 Task: Check health for your organization.
Action: Mouse moved to (726, 71)
Screenshot: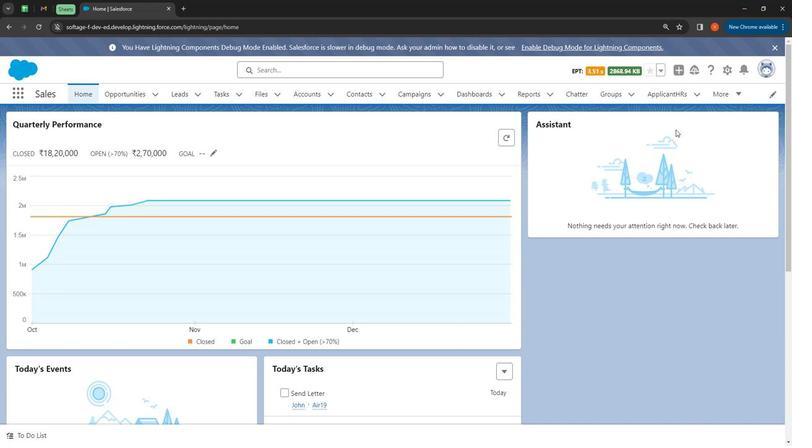 
Action: Mouse pressed left at (726, 71)
Screenshot: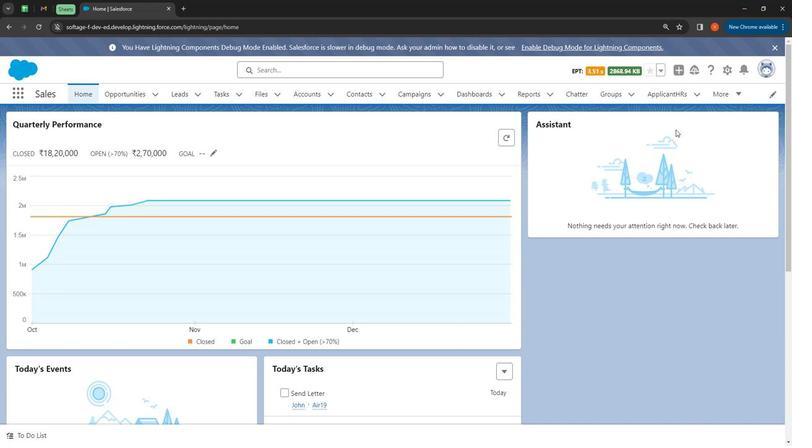
Action: Mouse moved to (690, 105)
Screenshot: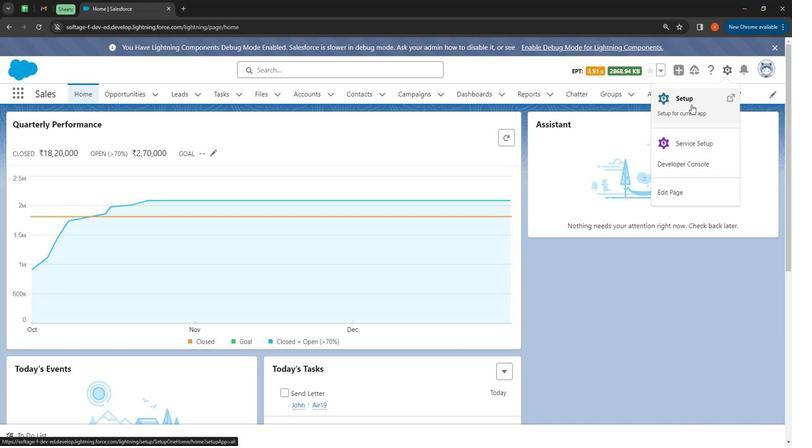 
Action: Mouse pressed left at (690, 105)
Screenshot: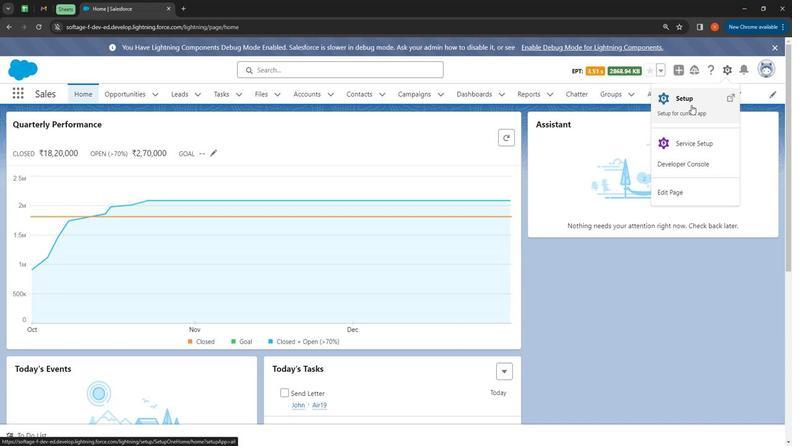 
Action: Mouse moved to (32, 123)
Screenshot: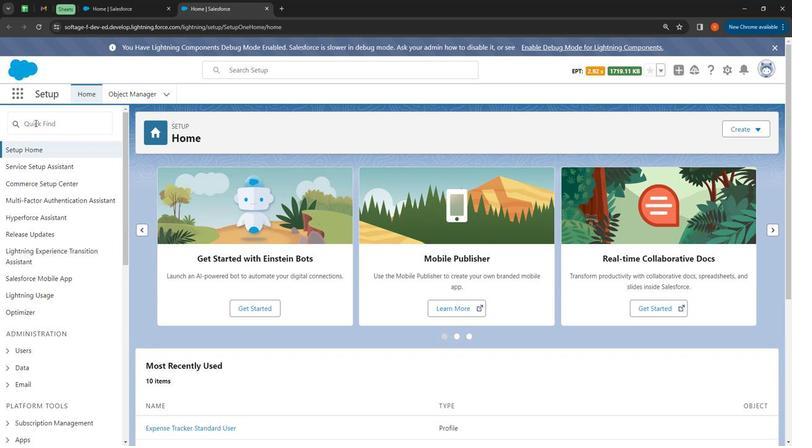 
Action: Mouse pressed left at (32, 123)
Screenshot: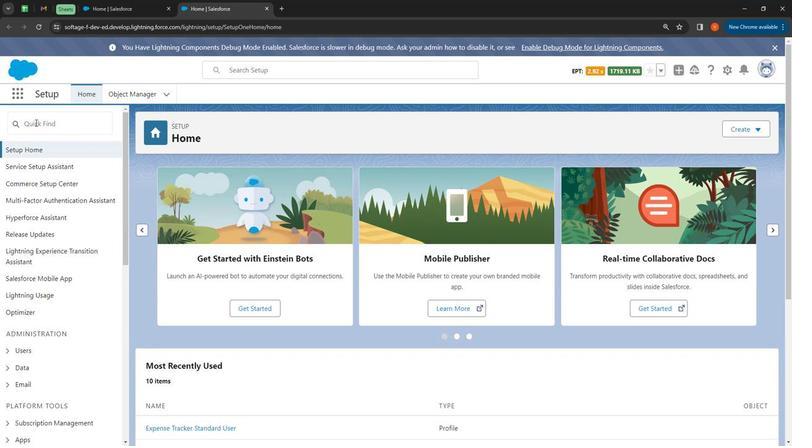 
Action: Mouse moved to (35, 117)
Screenshot: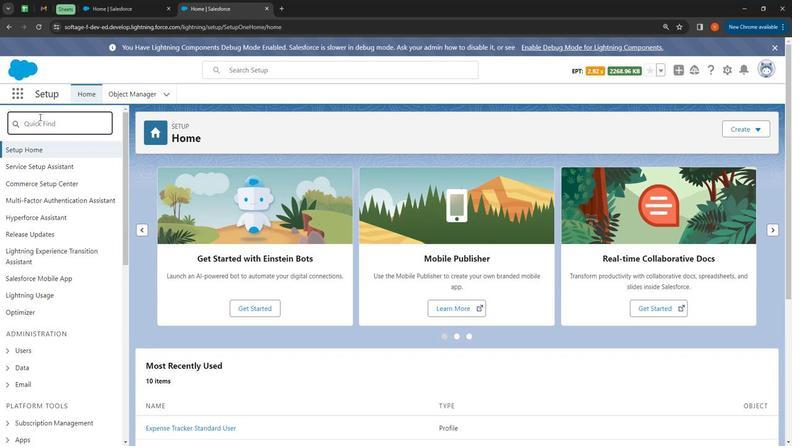 
Action: Key pressed health
Screenshot: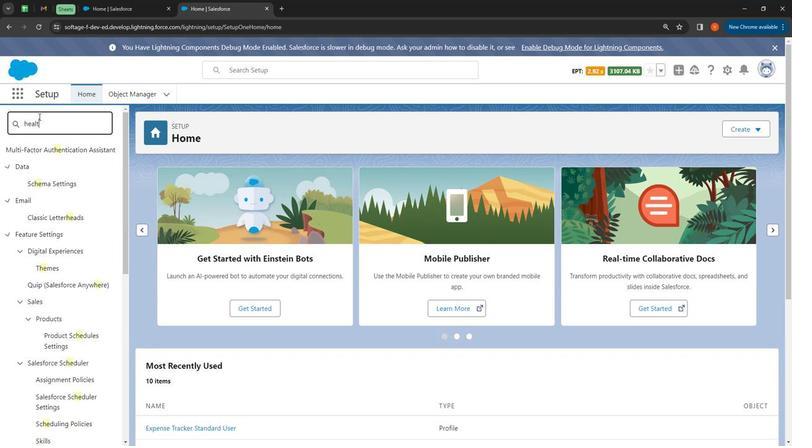 
Action: Mouse moved to (35, 169)
Screenshot: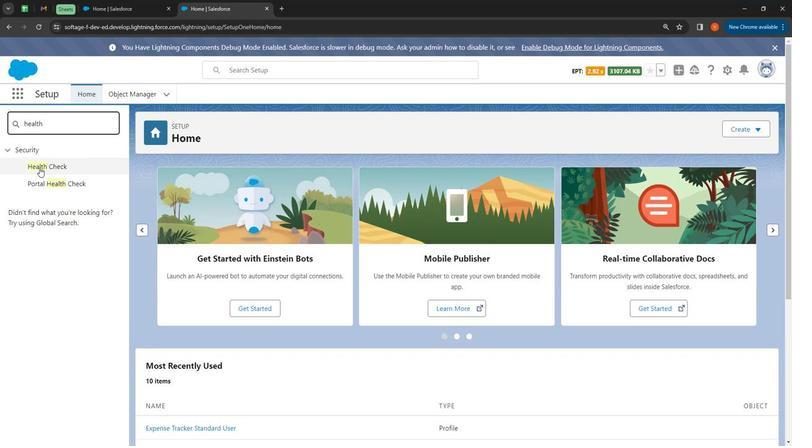 
Action: Mouse pressed left at (35, 169)
Screenshot: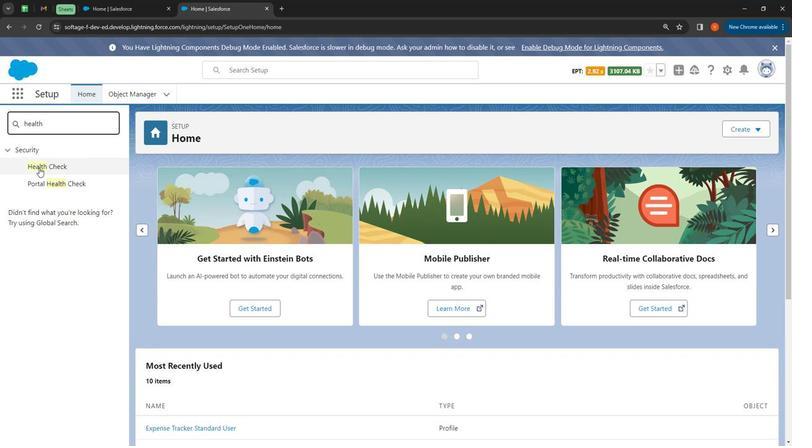 
Action: Mouse moved to (602, 323)
Screenshot: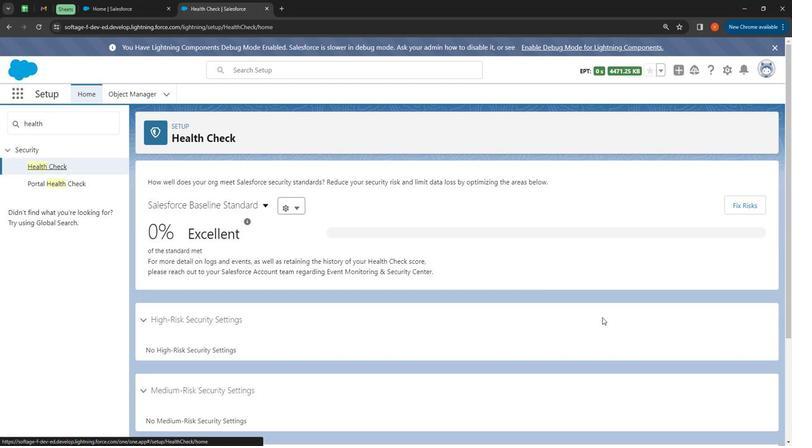 
Action: Mouse scrolled (602, 322) with delta (0, 0)
Screenshot: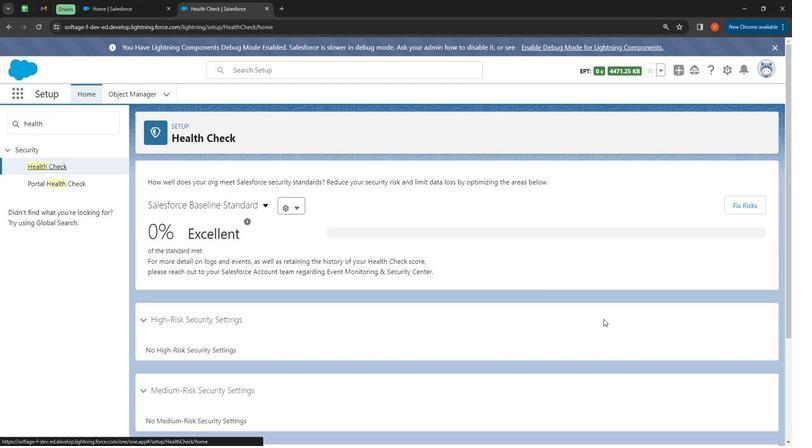 
Action: Mouse moved to (602, 325)
Screenshot: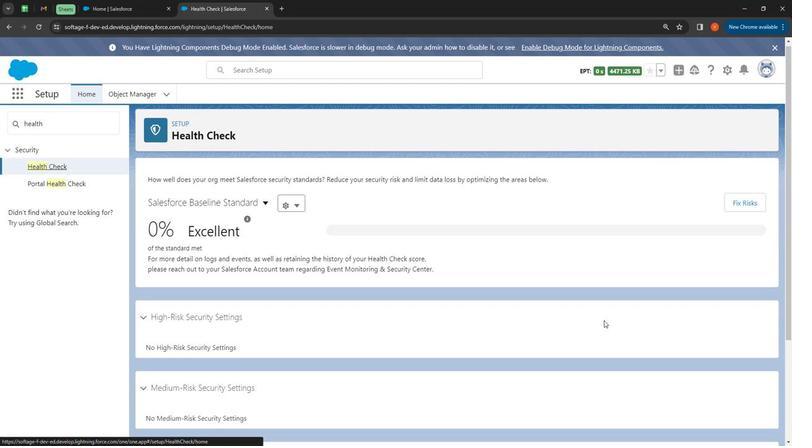 
Action: Mouse scrolled (602, 324) with delta (0, 0)
Screenshot: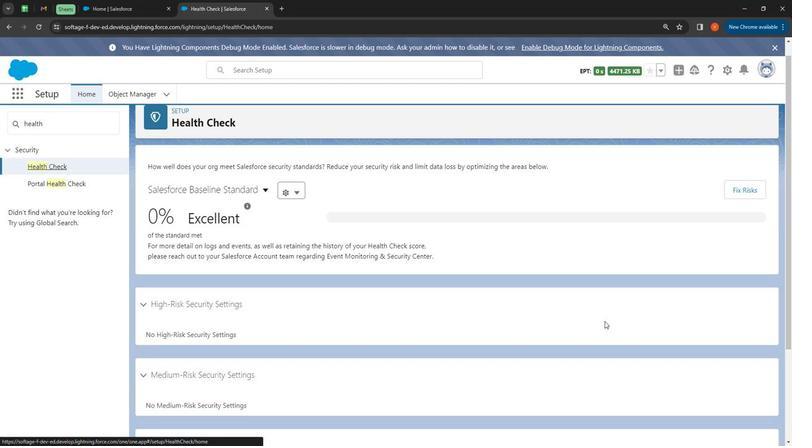 
Action: Mouse moved to (315, 136)
Screenshot: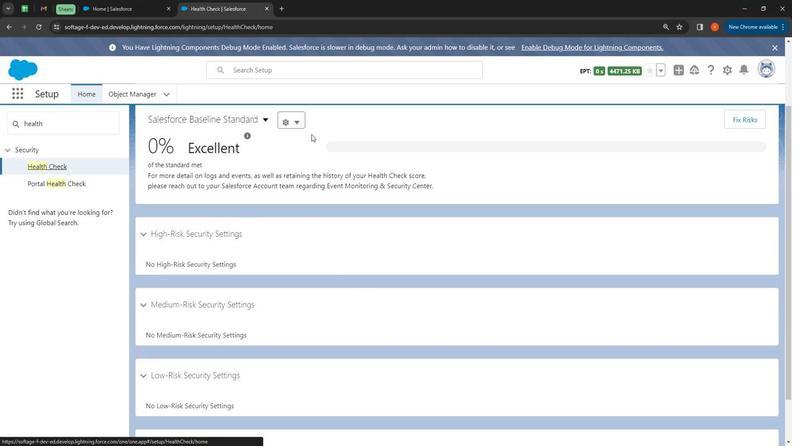 
Action: Mouse scrolled (315, 136) with delta (0, 0)
Screenshot: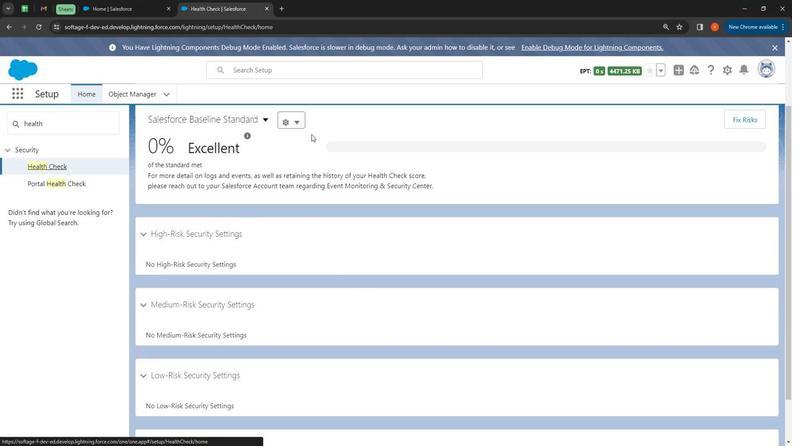 
Action: Mouse moved to (328, 143)
Screenshot: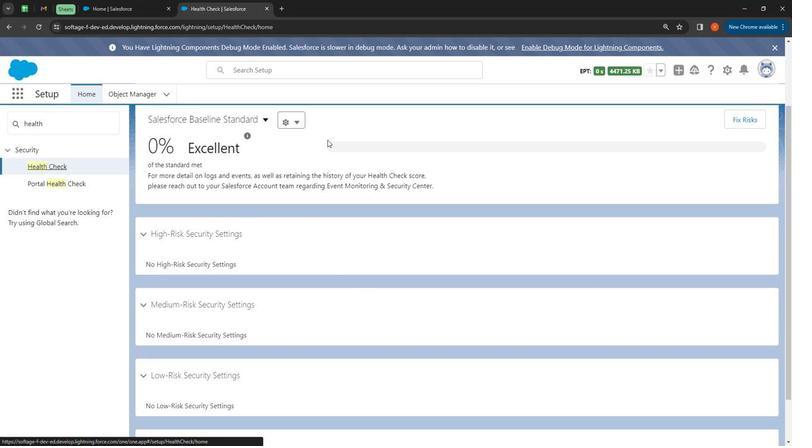 
Action: Mouse scrolled (328, 143) with delta (0, 0)
Screenshot: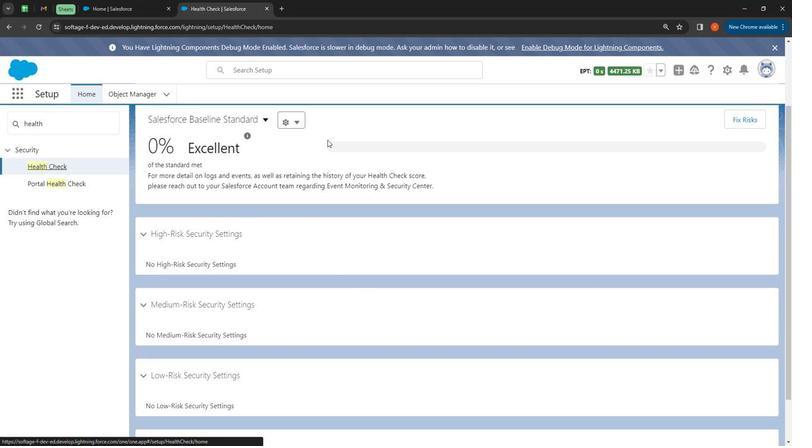 
Action: Mouse moved to (678, 291)
Screenshot: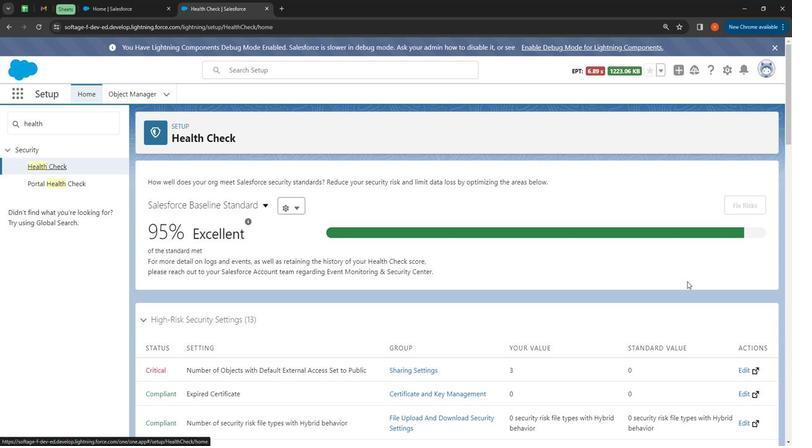 
Action: Mouse scrolled (678, 291) with delta (0, 0)
Screenshot: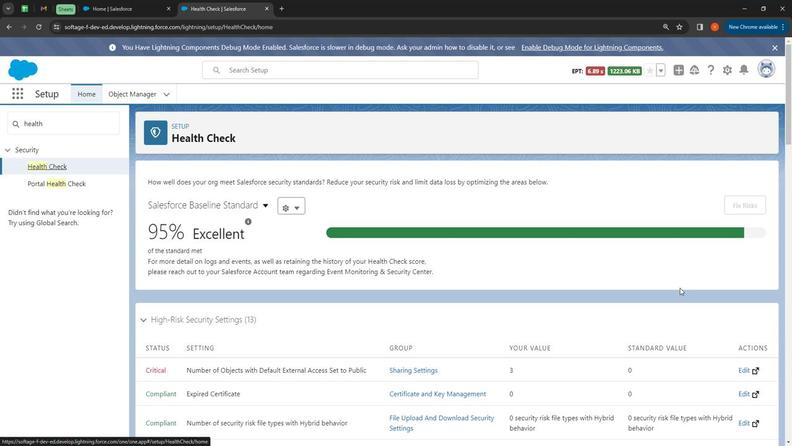 
Action: Mouse scrolled (678, 290) with delta (0, 0)
Screenshot: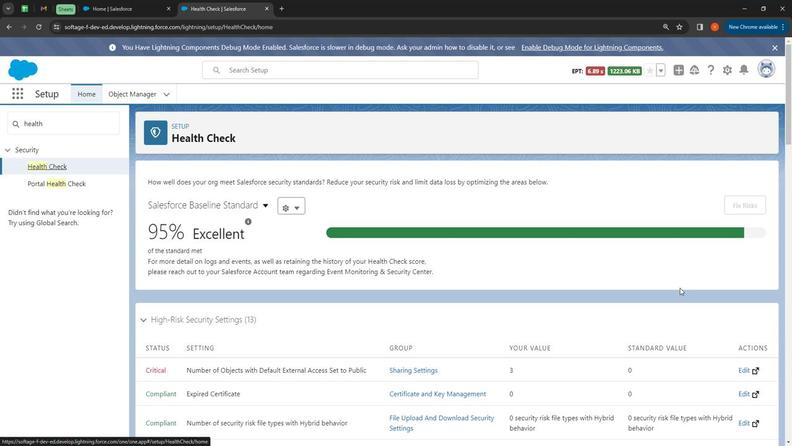 
Action: Mouse scrolled (678, 290) with delta (0, 0)
Screenshot: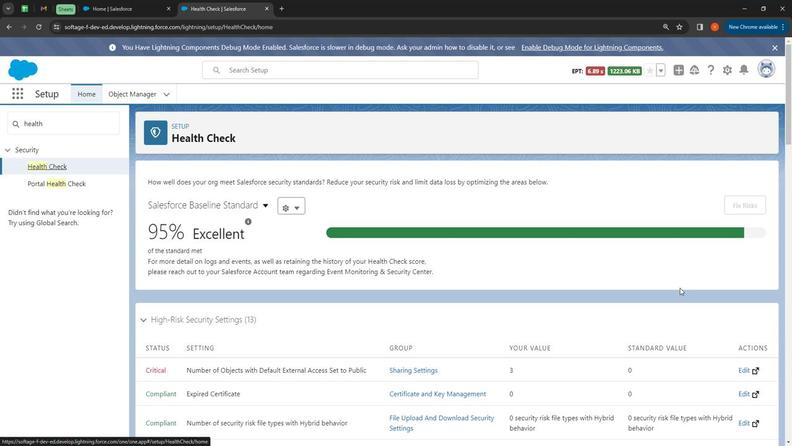 
Action: Mouse scrolled (678, 290) with delta (0, 0)
Screenshot: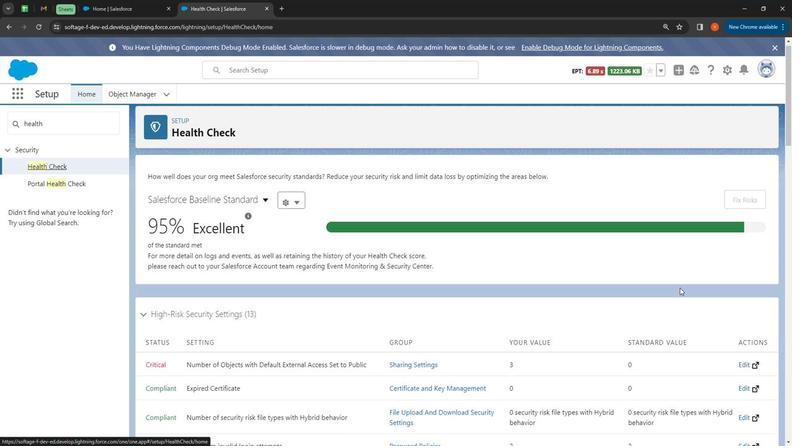 
Action: Mouse moved to (676, 280)
Screenshot: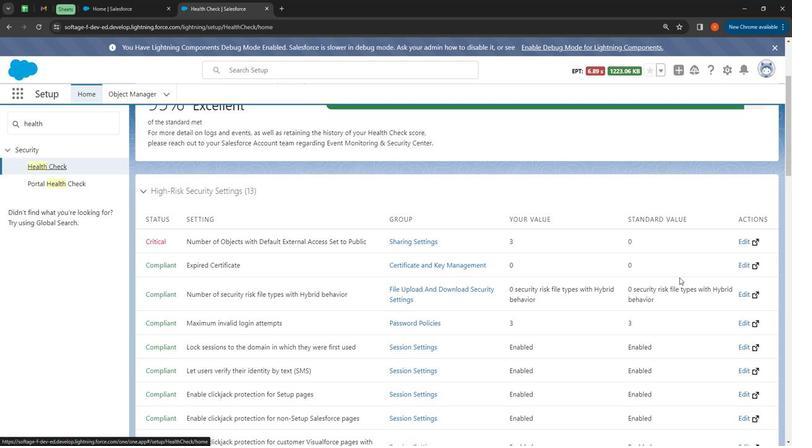 
Action: Mouse scrolled (676, 280) with delta (0, 0)
Screenshot: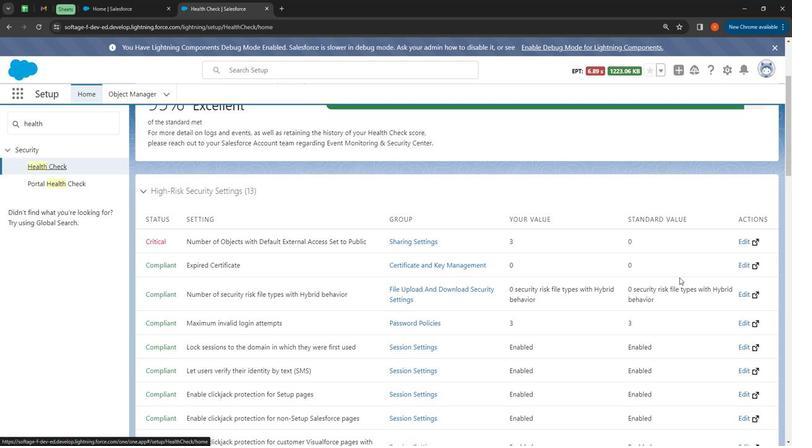 
Action: Mouse moved to (675, 281)
Screenshot: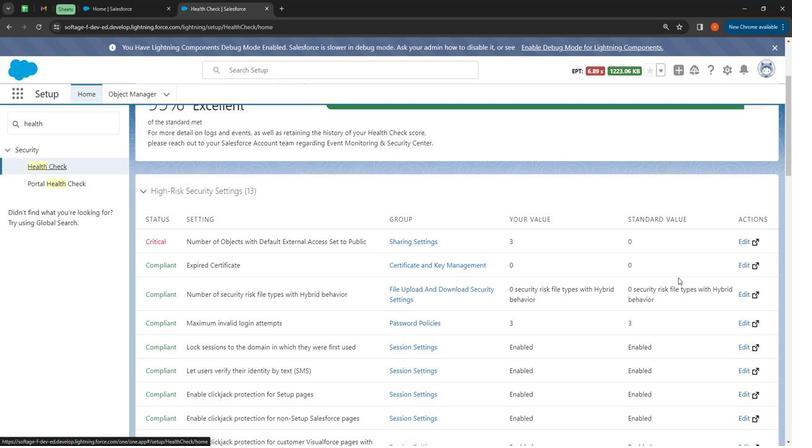 
Action: Mouse scrolled (675, 280) with delta (0, 0)
Screenshot: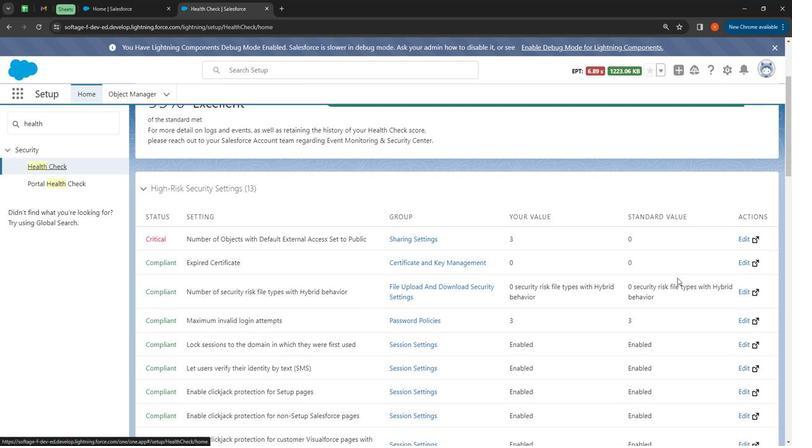 
Action: Mouse scrolled (675, 280) with delta (0, 0)
Screenshot: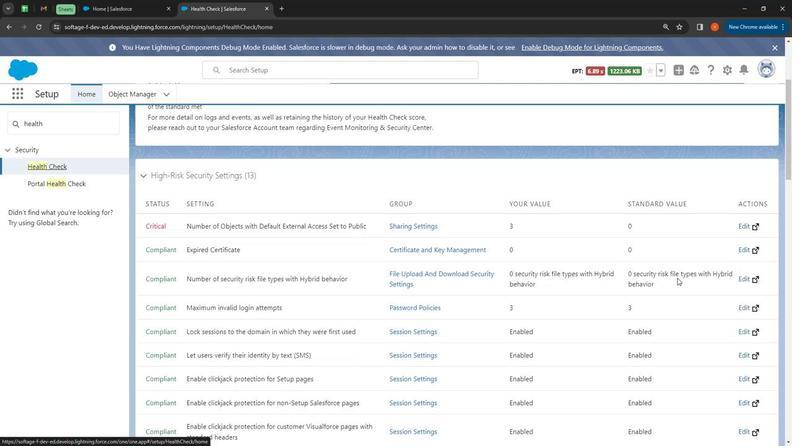 
Action: Mouse scrolled (675, 280) with delta (0, 0)
Screenshot: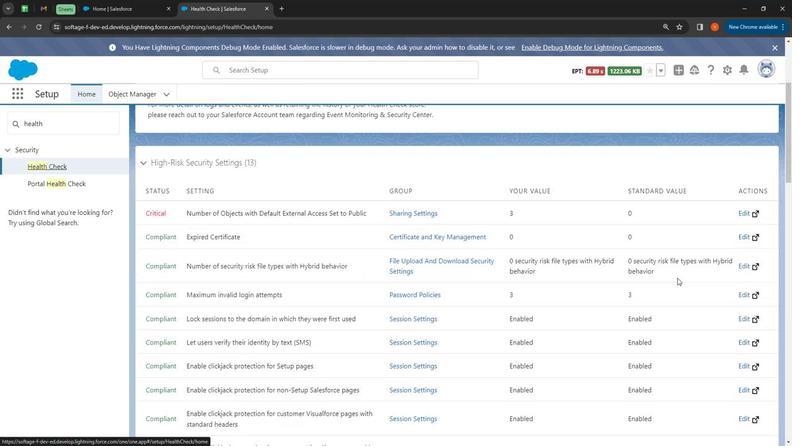 
Action: Mouse scrolled (675, 280) with delta (0, 0)
Screenshot: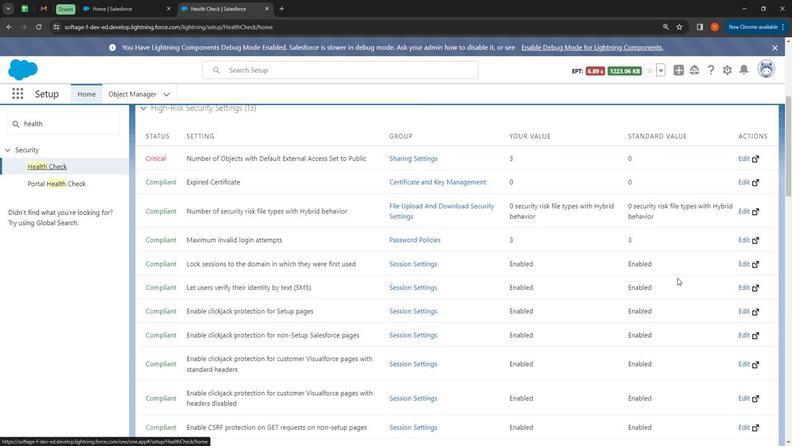 
Action: Mouse scrolled (675, 280) with delta (0, 0)
Screenshot: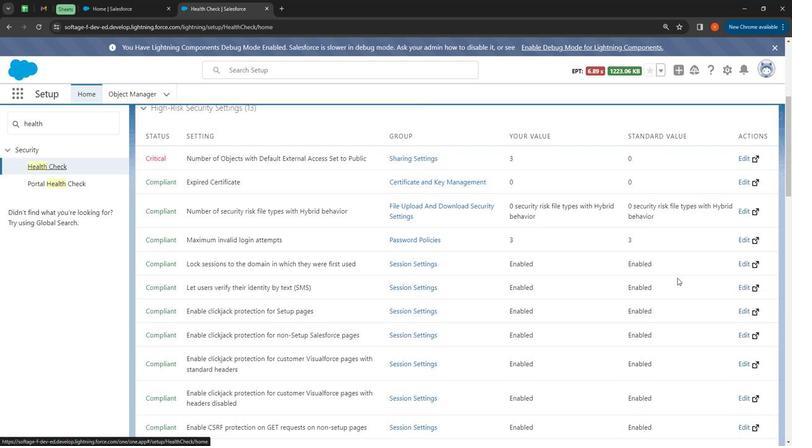 
Action: Mouse scrolled (675, 280) with delta (0, 0)
Screenshot: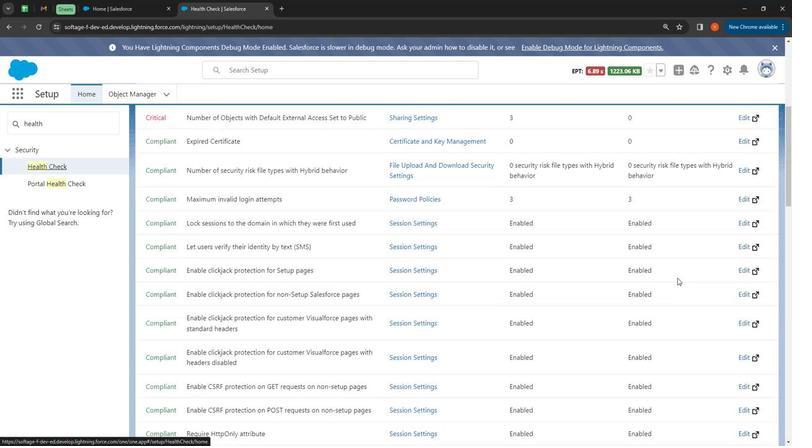 
Action: Mouse scrolled (675, 280) with delta (0, 0)
Screenshot: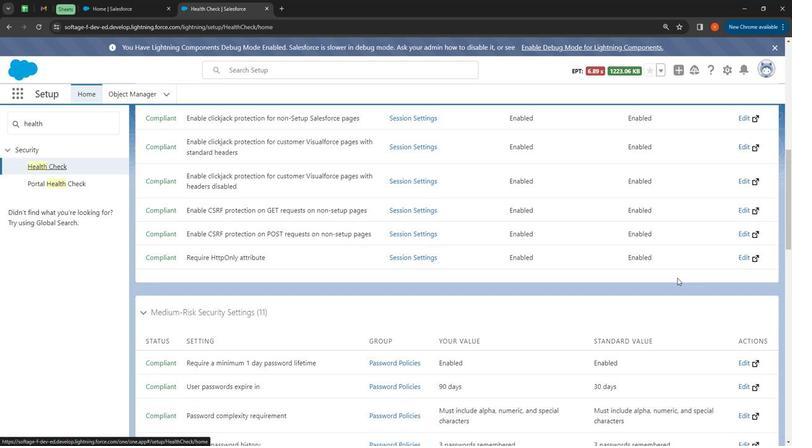 
Action: Mouse scrolled (675, 280) with delta (0, 0)
Screenshot: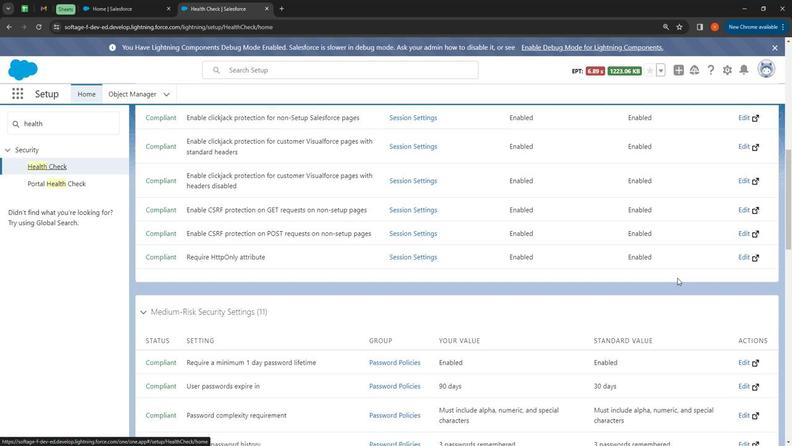 
Action: Mouse scrolled (675, 281) with delta (0, 0)
Screenshot: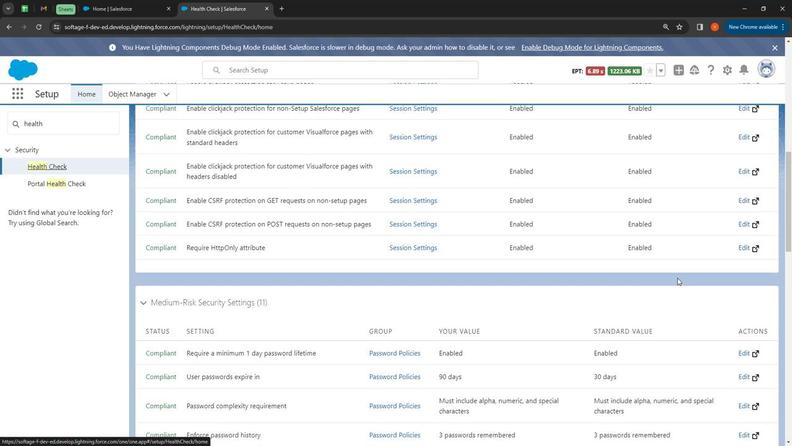 
Action: Mouse scrolled (675, 280) with delta (0, 0)
Screenshot: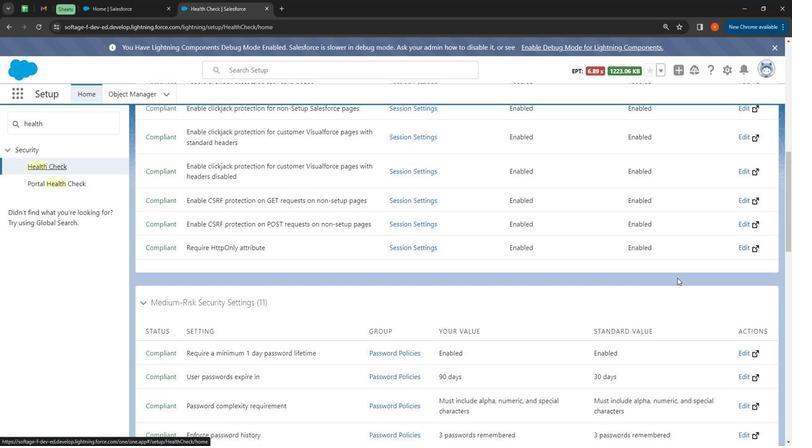 
Action: Mouse scrolled (675, 280) with delta (0, 0)
Screenshot: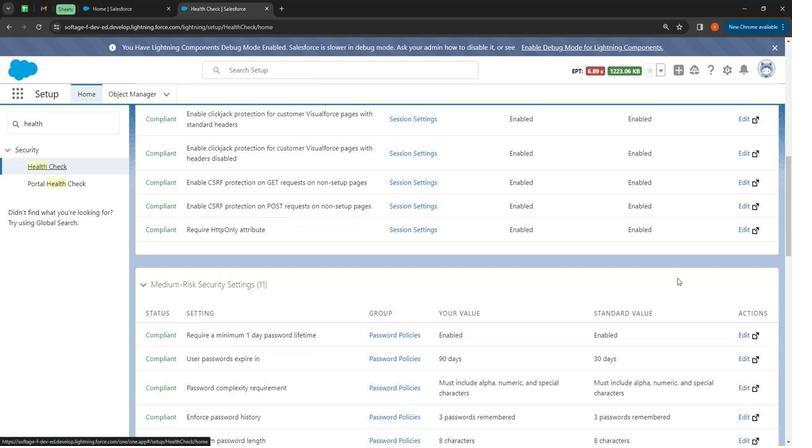
Action: Mouse moved to (672, 284)
Screenshot: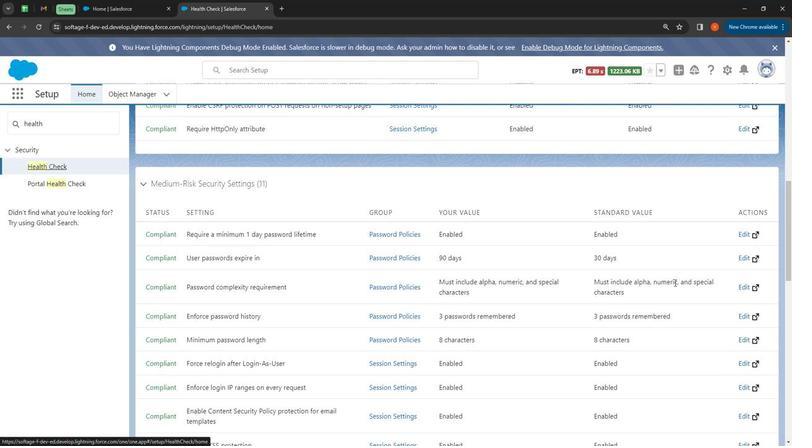 
Action: Mouse scrolled (672, 285) with delta (0, 0)
Screenshot: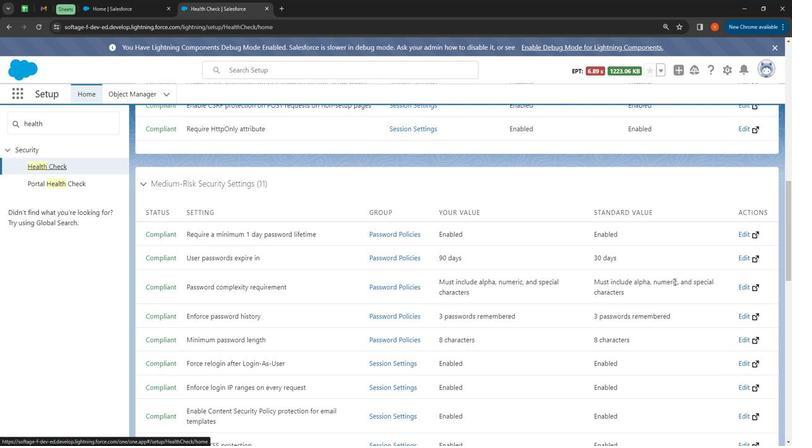 
Action: Mouse scrolled (672, 284) with delta (0, 0)
Screenshot: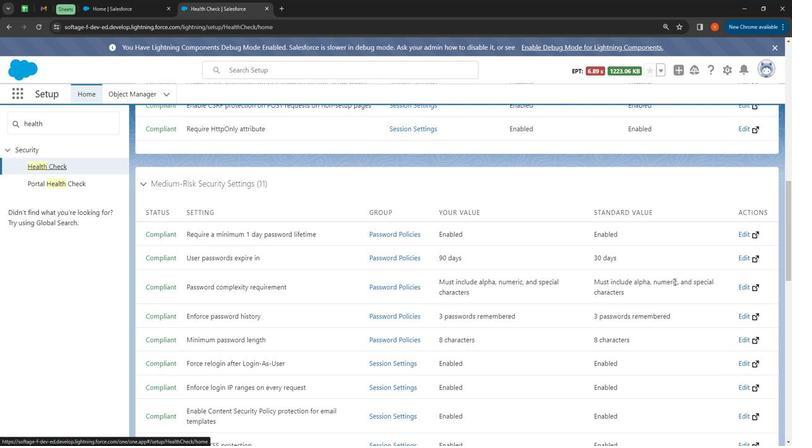 
Action: Mouse scrolled (672, 284) with delta (0, 0)
Screenshot: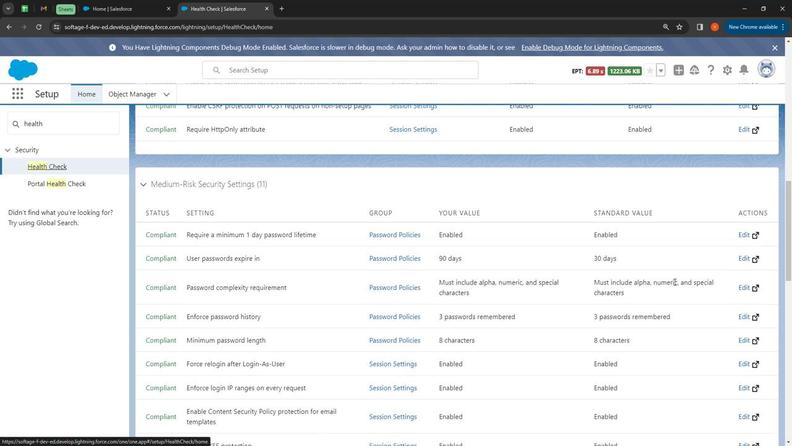 
Action: Mouse moved to (672, 284)
Screenshot: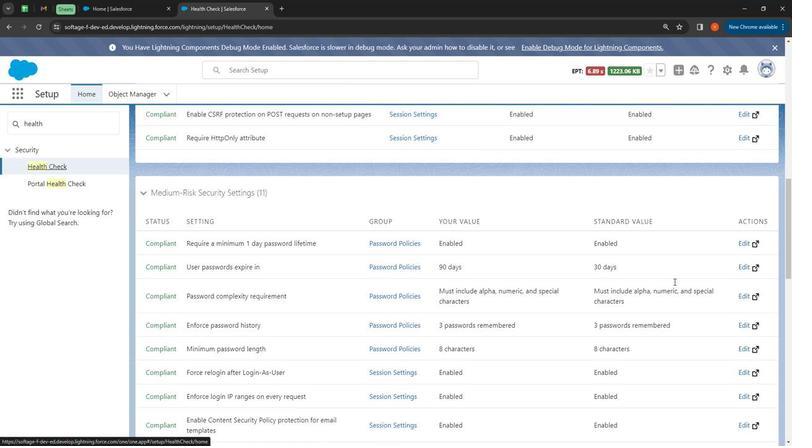 
Action: Mouse scrolled (672, 284) with delta (0, 0)
Screenshot: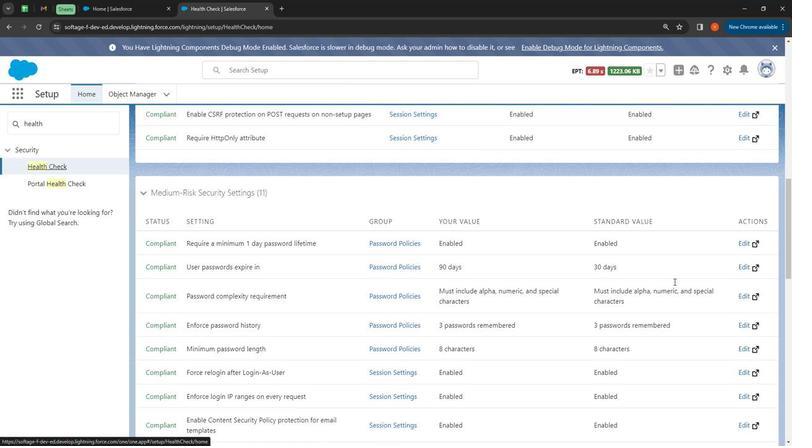 
Action: Mouse scrolled (672, 284) with delta (0, 0)
Screenshot: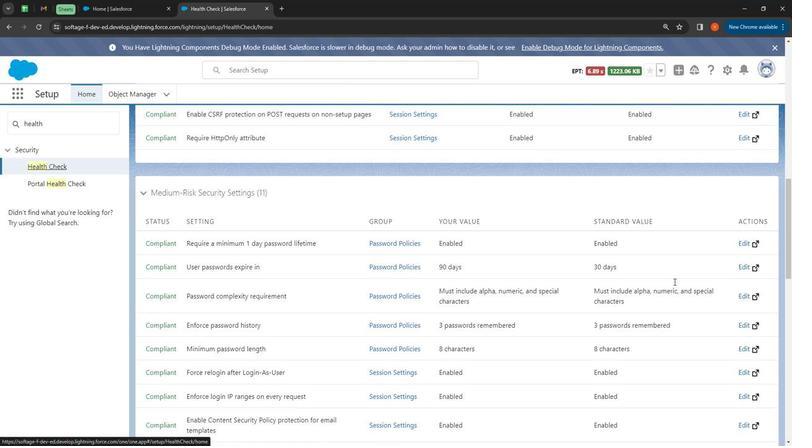 
Action: Mouse scrolled (672, 284) with delta (0, 0)
Screenshot: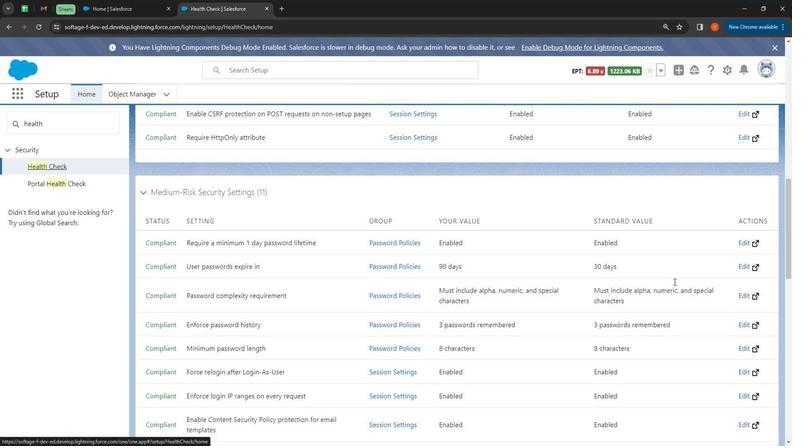 
Action: Mouse moved to (669, 284)
Screenshot: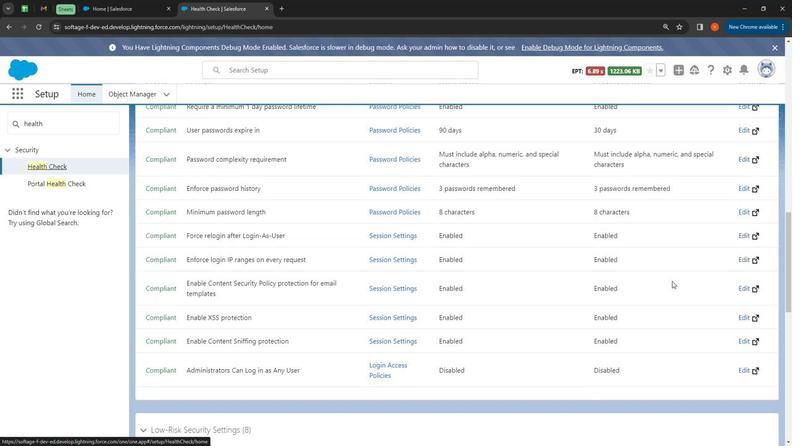
Action: Mouse scrolled (669, 283) with delta (0, 0)
Screenshot: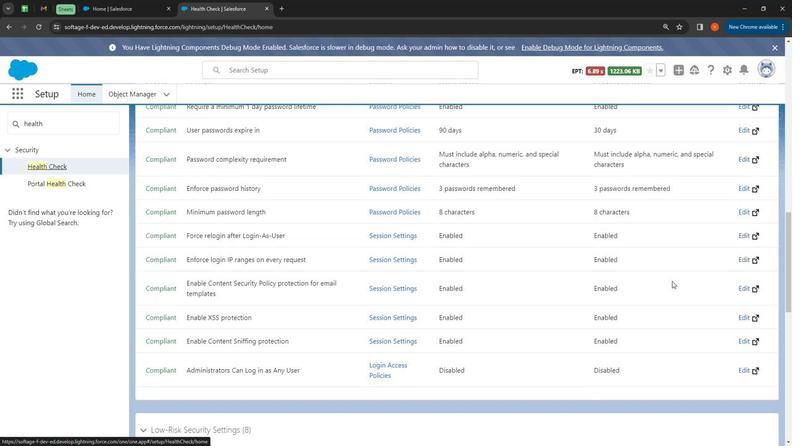 
Action: Mouse moved to (662, 278)
Screenshot: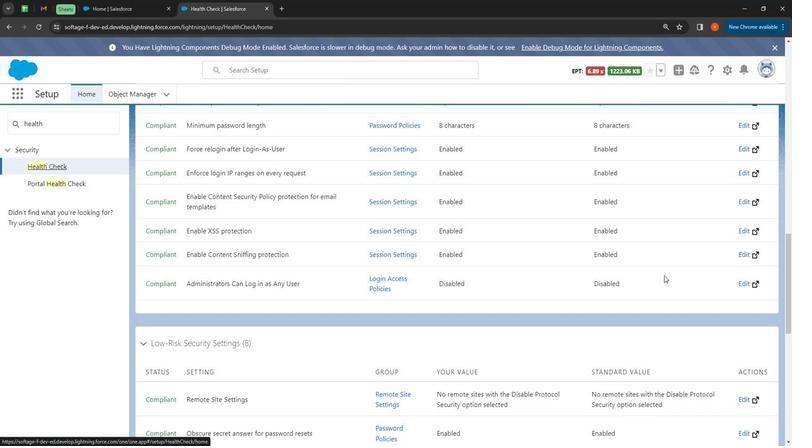 
Action: Mouse scrolled (662, 278) with delta (0, 0)
Screenshot: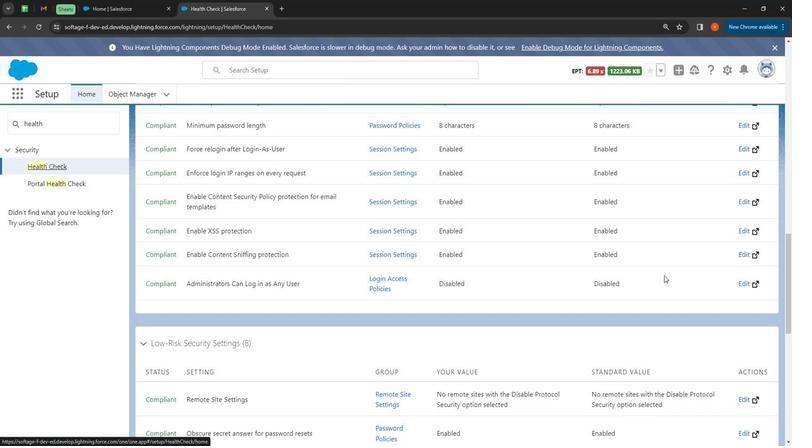 
Action: Mouse moved to (662, 280)
Screenshot: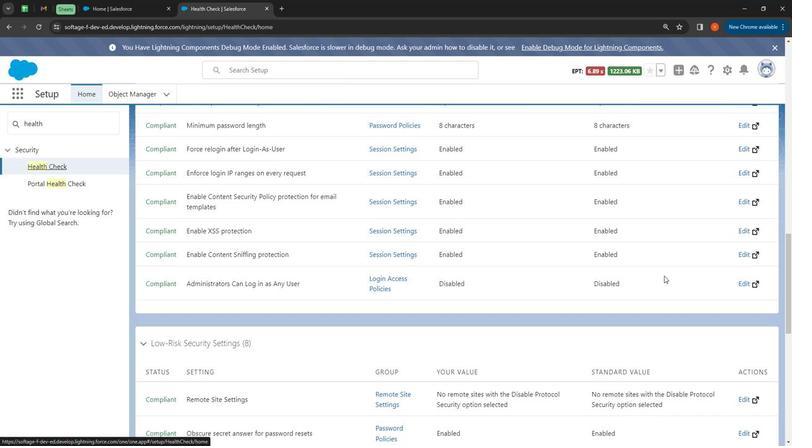 
Action: Mouse scrolled (662, 280) with delta (0, 0)
Screenshot: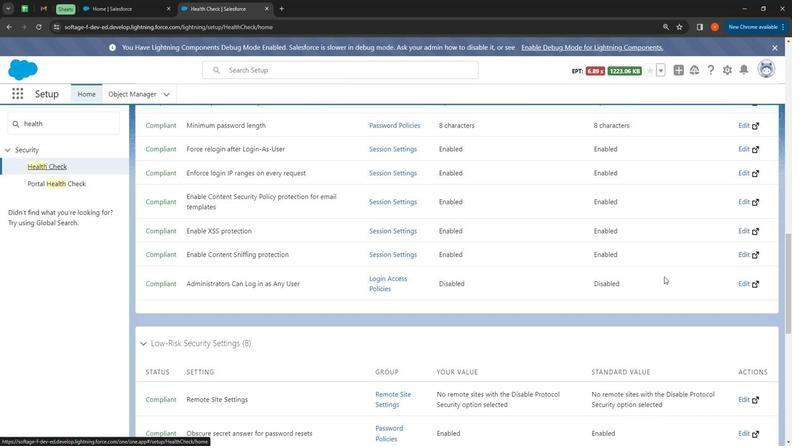 
Action: Mouse moved to (662, 281)
Screenshot: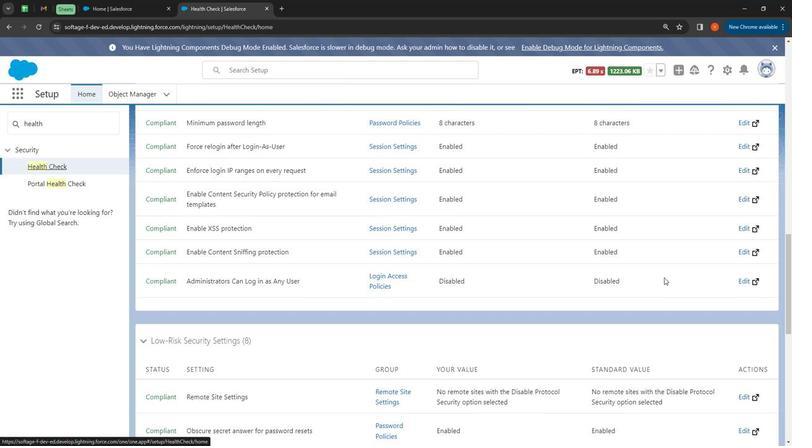 
Action: Mouse scrolled (662, 280) with delta (0, 0)
Screenshot: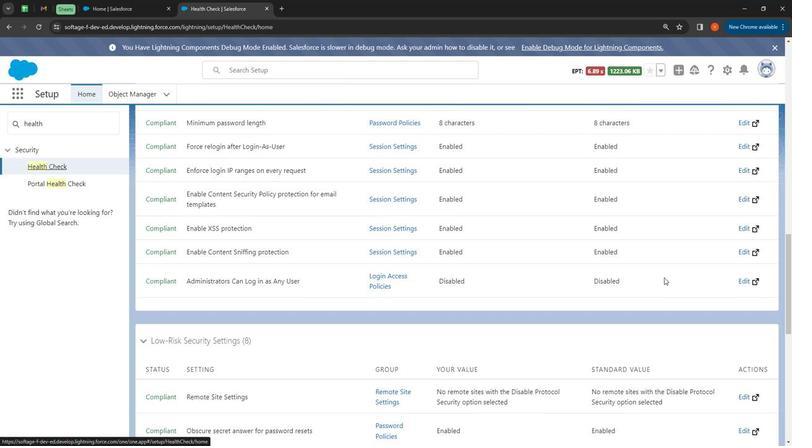 
Action: Mouse scrolled (662, 280) with delta (0, 0)
Screenshot: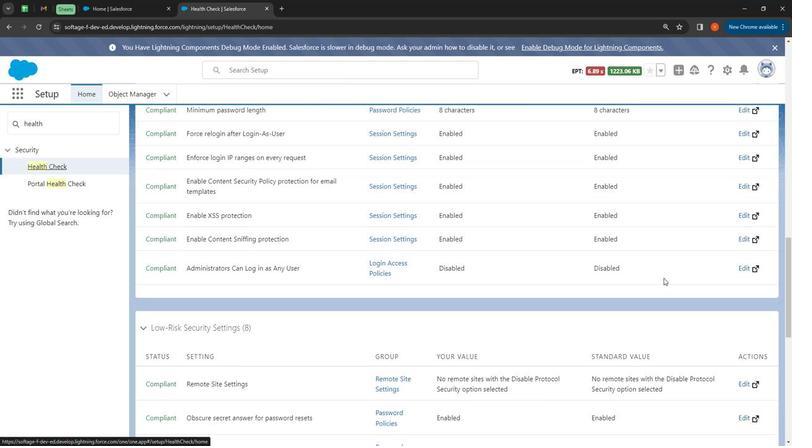 
Action: Mouse scrolled (662, 280) with delta (0, 0)
Screenshot: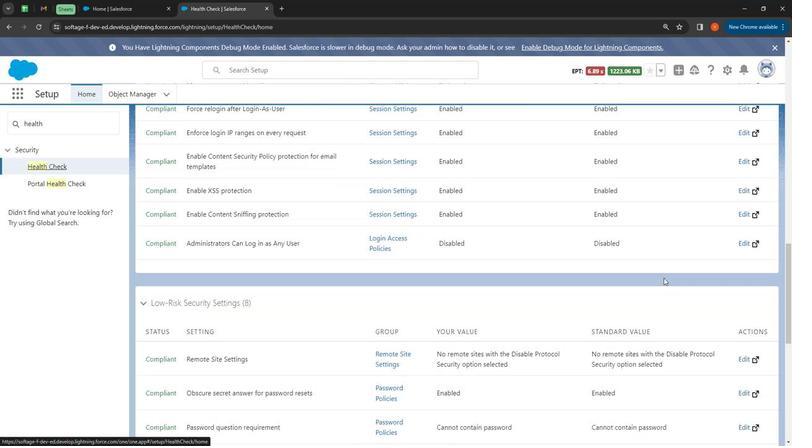 
Action: Mouse scrolled (662, 280) with delta (0, 0)
Screenshot: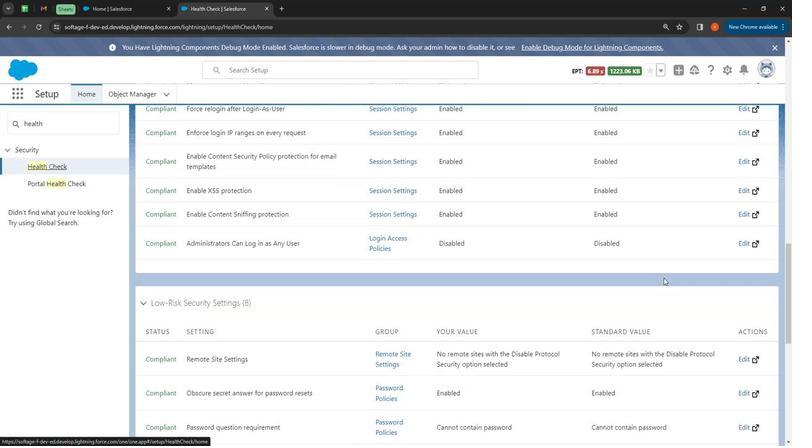 
Action: Mouse moved to (363, 354)
Screenshot: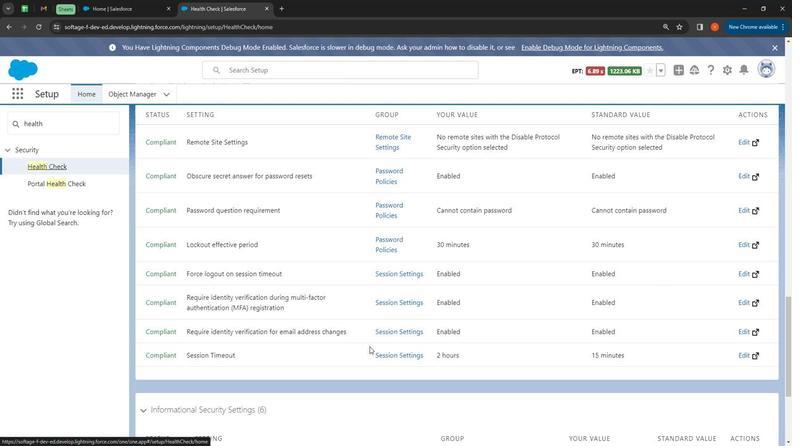 
Action: Mouse scrolled (363, 353) with delta (0, 0)
Screenshot: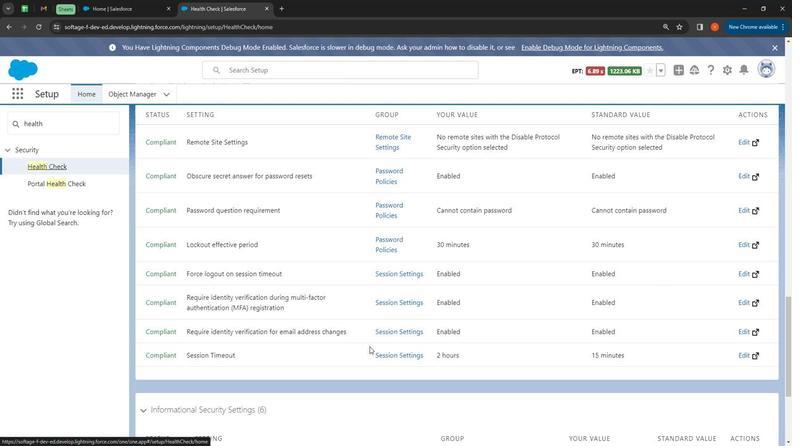 
Action: Mouse moved to (360, 356)
Screenshot: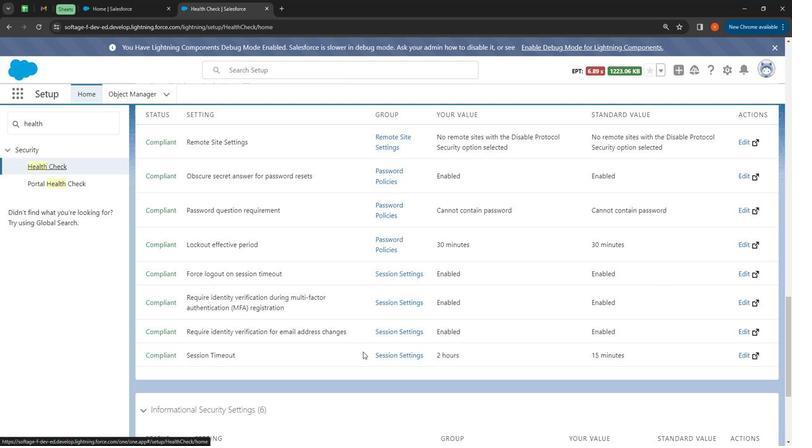 
Action: Mouse scrolled (360, 355) with delta (0, 0)
Screenshot: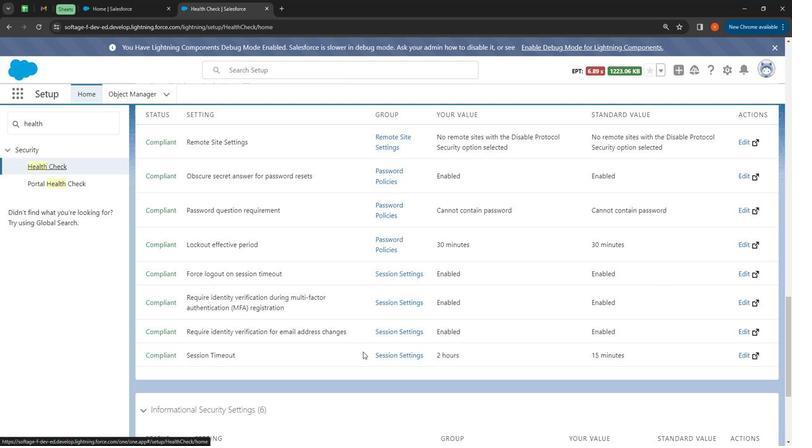 
Action: Mouse moved to (359, 356)
Screenshot: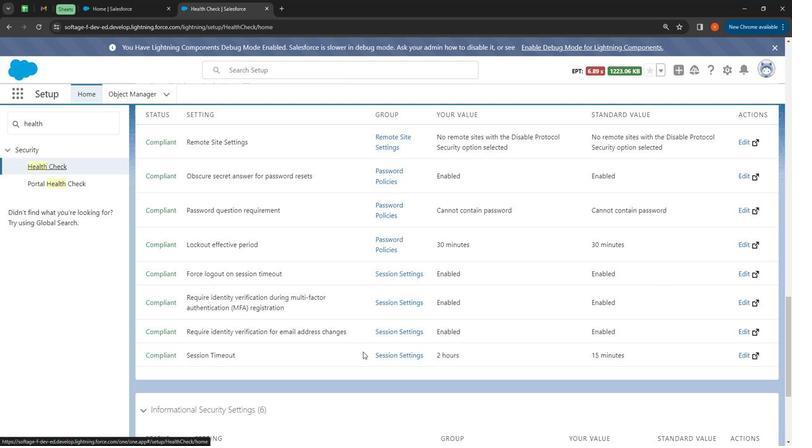 
Action: Mouse scrolled (359, 356) with delta (0, 0)
Screenshot: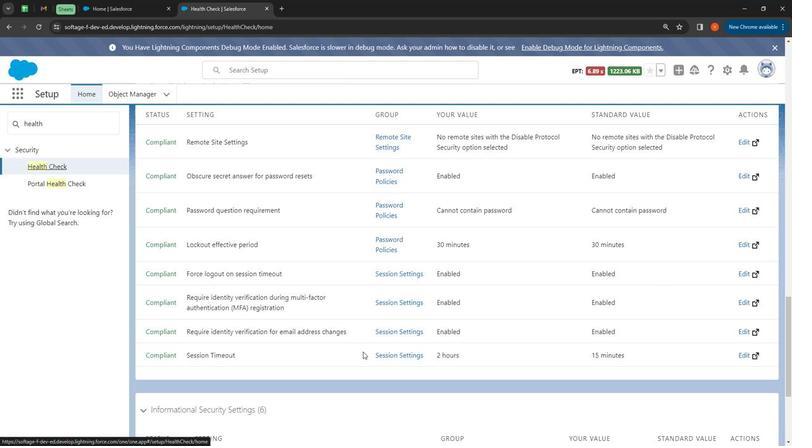 
Action: Mouse moved to (358, 358)
Screenshot: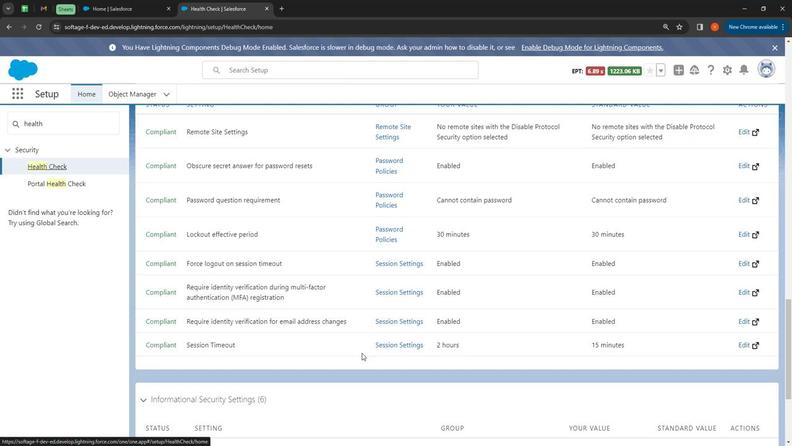 
Action: Mouse scrolled (358, 358) with delta (0, 0)
Screenshot: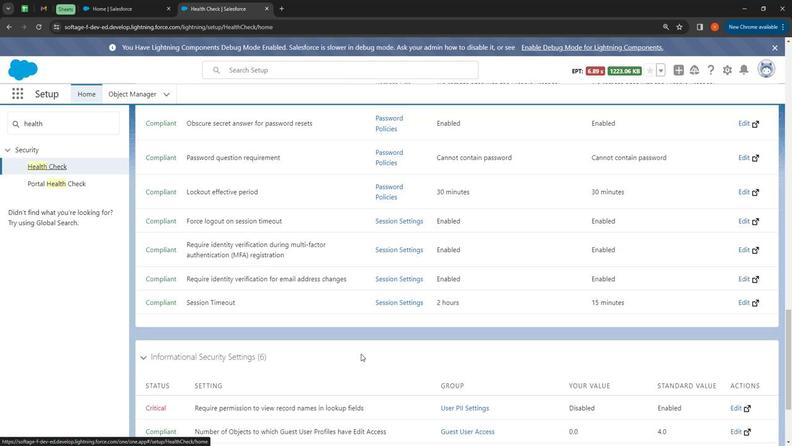 
Action: Mouse moved to (244, 375)
Screenshot: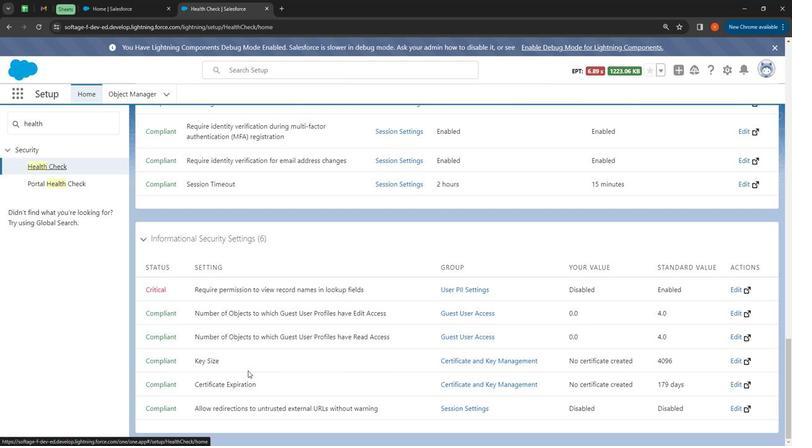 
Action: Mouse scrolled (244, 374) with delta (0, 0)
Screenshot: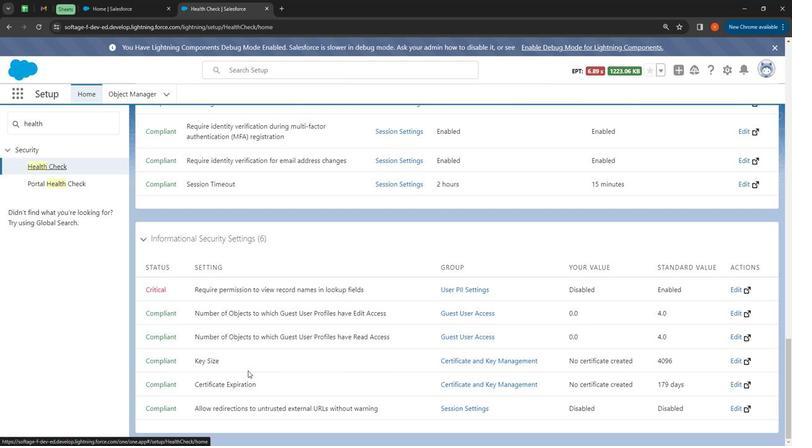 
Action: Mouse scrolled (244, 374) with delta (0, 0)
Screenshot: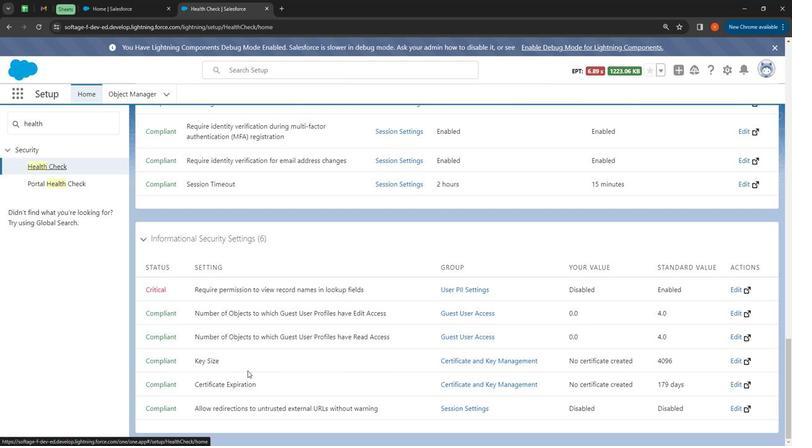 
Action: Mouse moved to (257, 376)
Screenshot: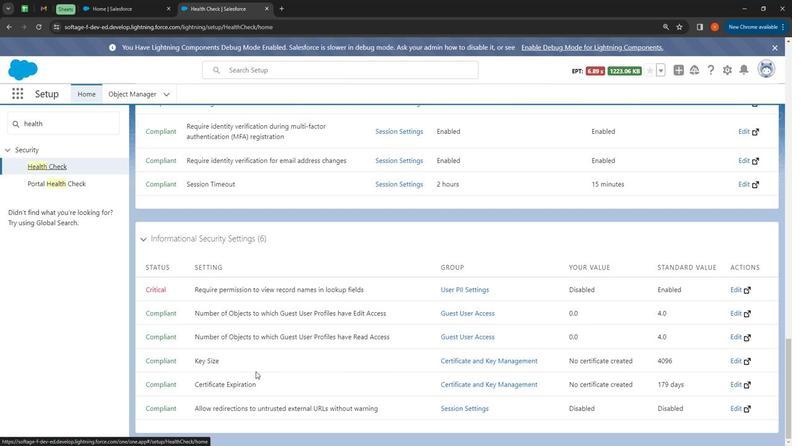 
Action: Mouse scrolled (257, 376) with delta (0, 0)
Screenshot: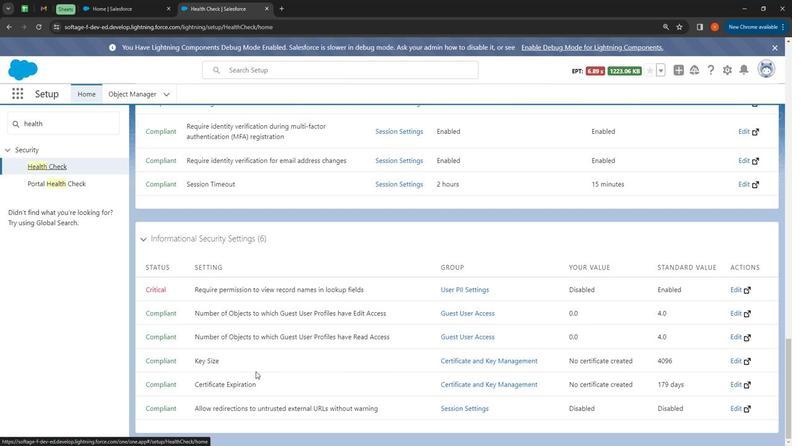 
Action: Mouse moved to (405, 371)
Screenshot: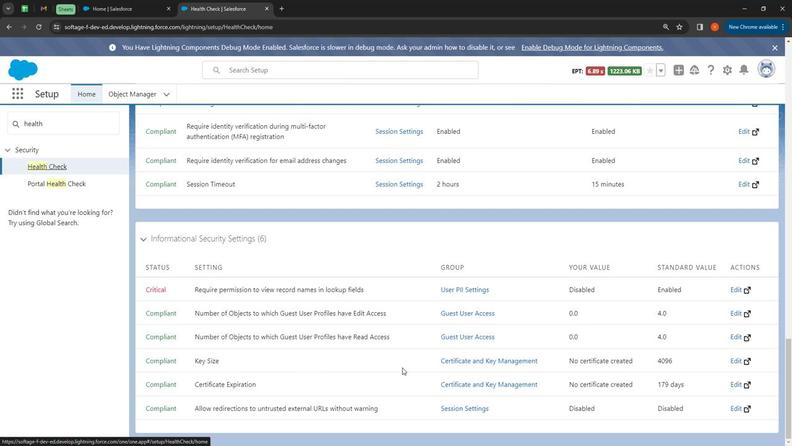
Action: Mouse scrolled (405, 370) with delta (0, 0)
Screenshot: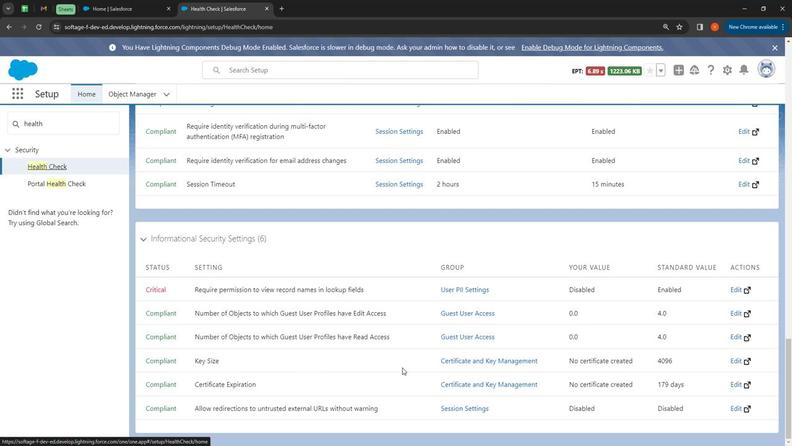 
Action: Mouse moved to (407, 370)
Screenshot: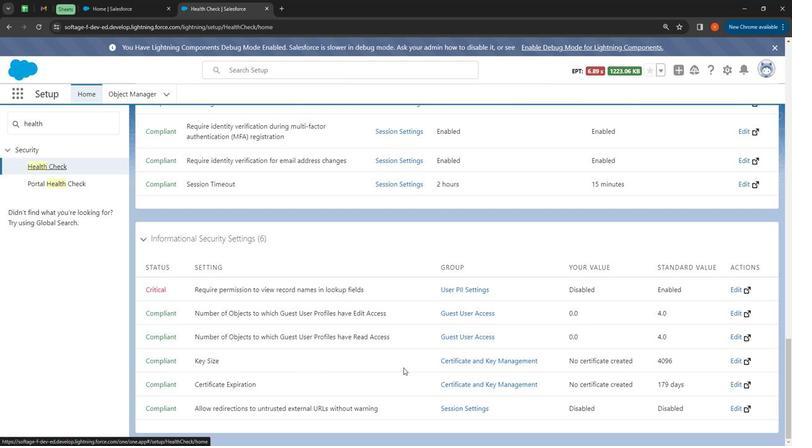 
Action: Mouse scrolled (407, 371) with delta (0, 0)
Screenshot: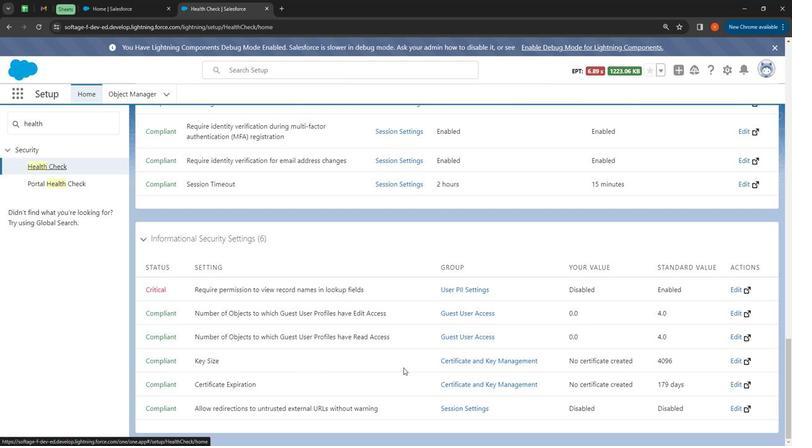 
Action: Mouse moved to (410, 369)
Screenshot: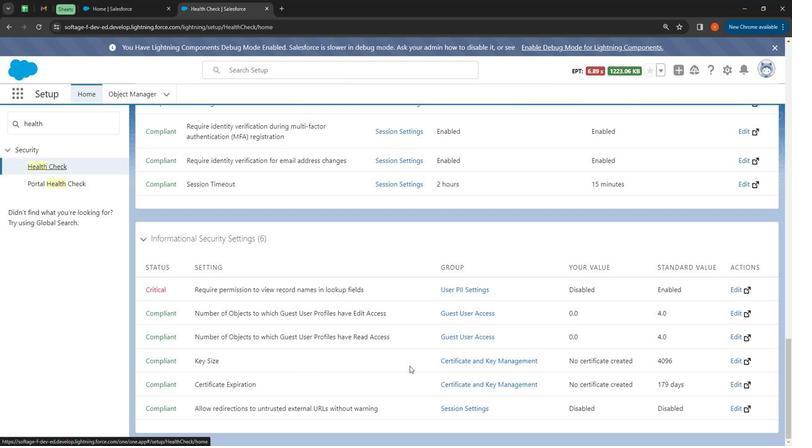 
Action: Mouse scrolled (410, 369) with delta (0, 0)
Screenshot: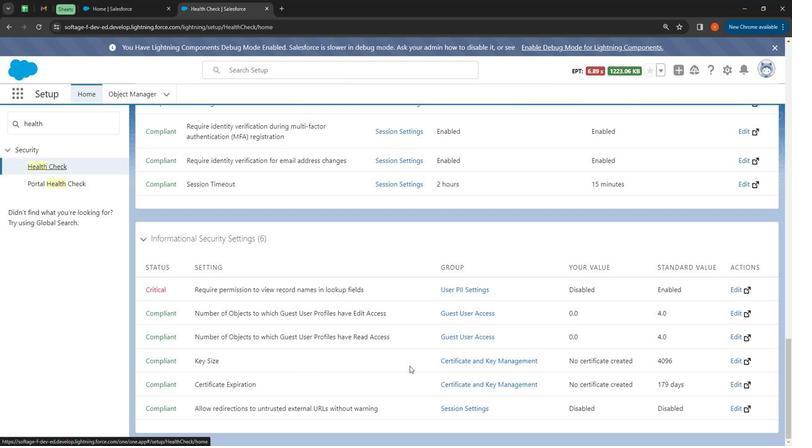 
Action: Mouse moved to (412, 367)
Screenshot: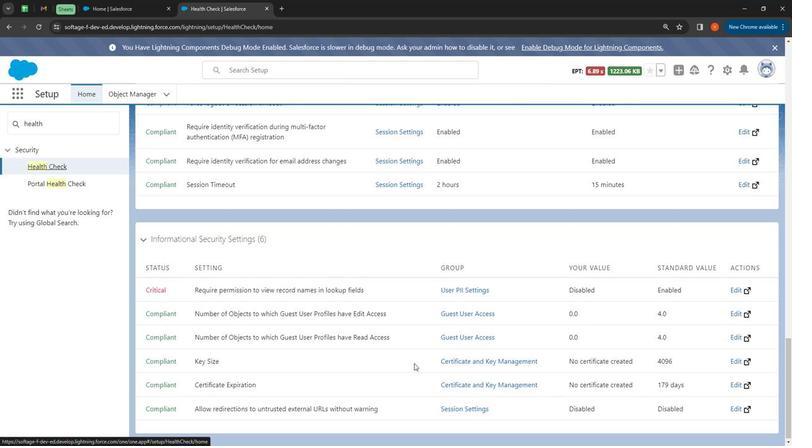 
Action: Mouse scrolled (412, 367) with delta (0, 0)
Screenshot: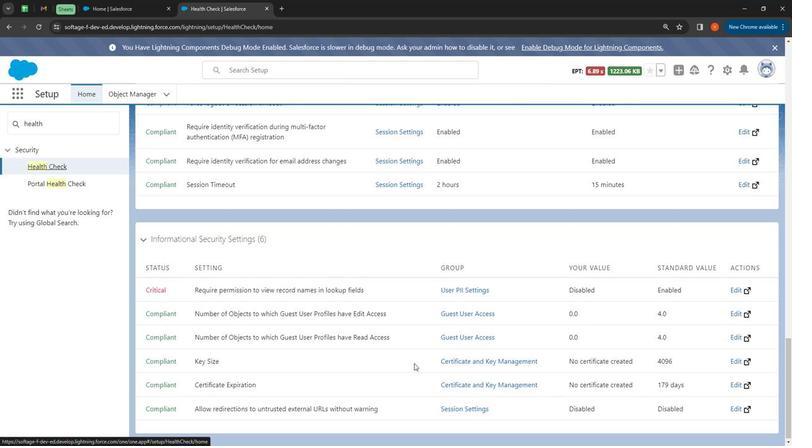 
Action: Mouse moved to (413, 366)
Screenshot: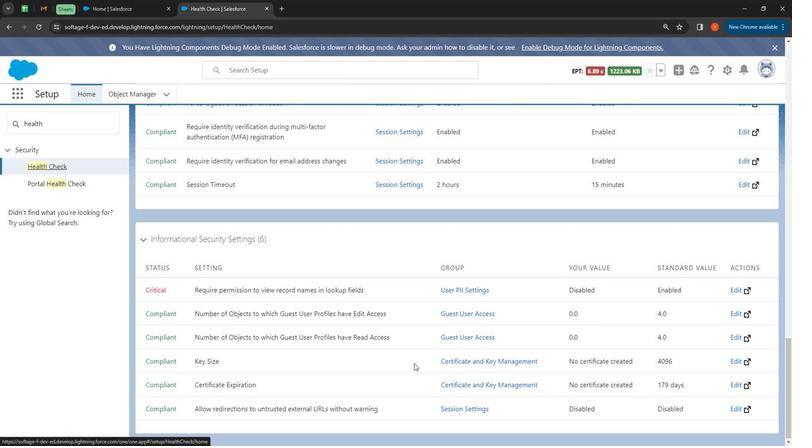 
Action: Mouse scrolled (413, 367) with delta (0, 0)
Screenshot: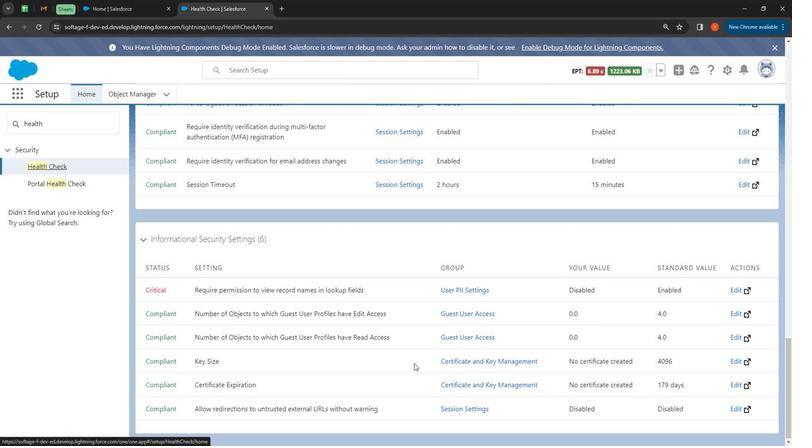 
Action: Mouse moved to (415, 366)
Screenshot: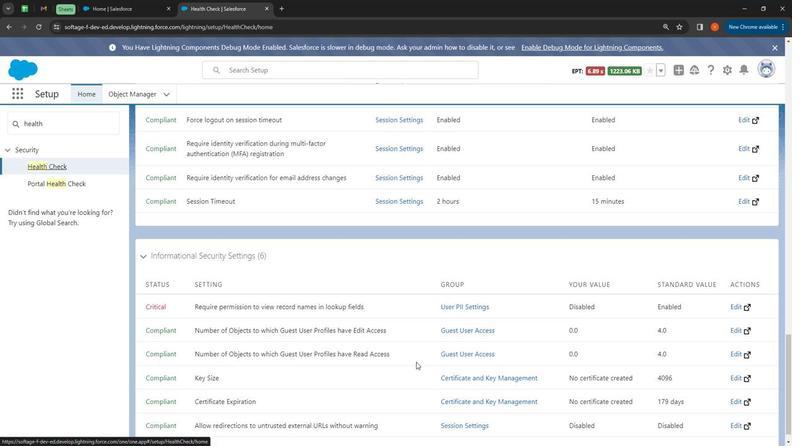 
Action: Mouse scrolled (415, 366) with delta (0, 0)
Screenshot: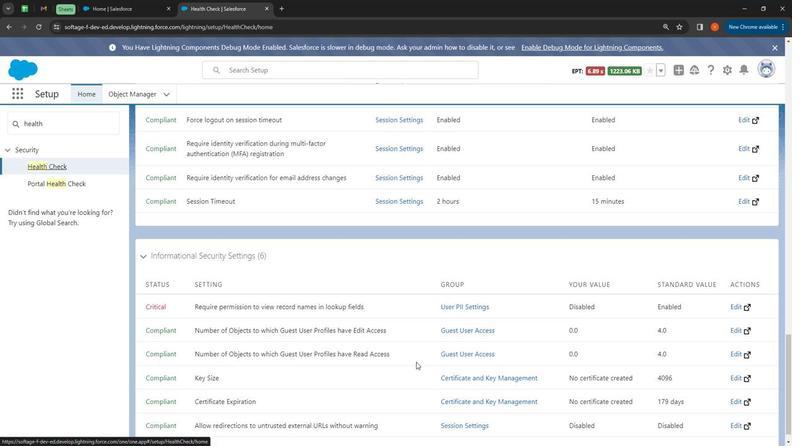 
Action: Mouse moved to (459, 363)
Screenshot: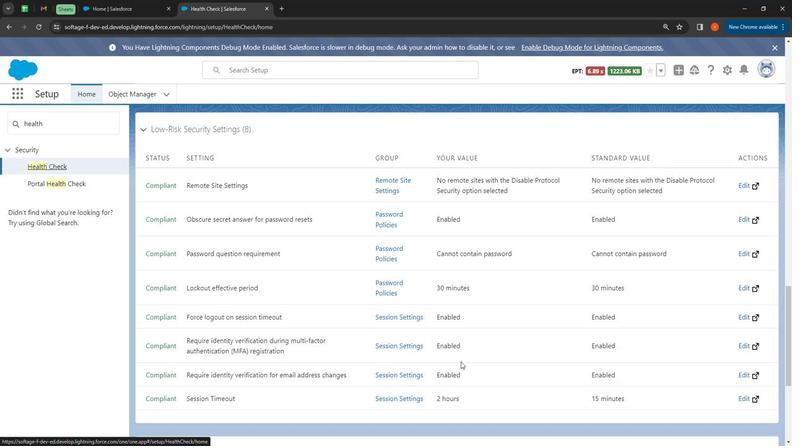 
Action: Mouse scrolled (459, 364) with delta (0, 0)
Screenshot: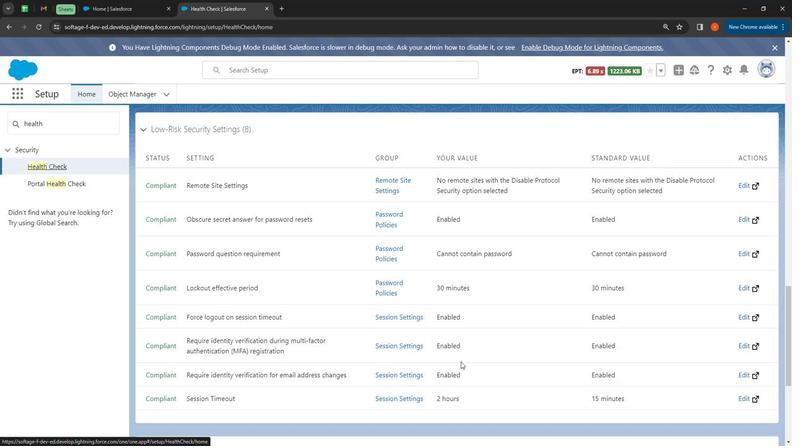 
Action: Mouse moved to (459, 361)
Screenshot: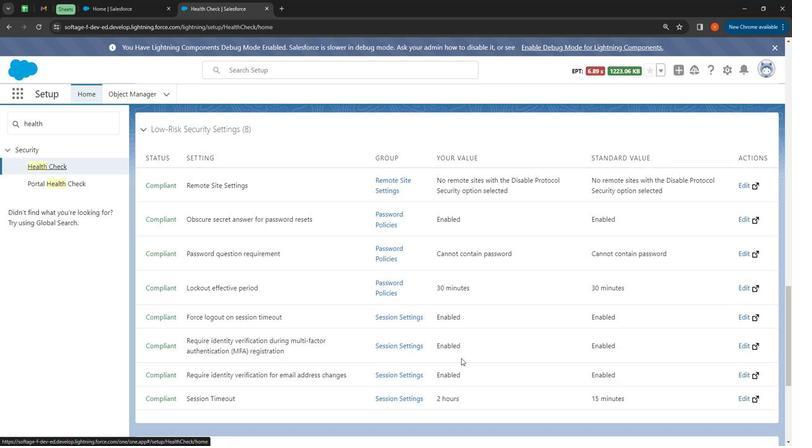 
Action: Mouse scrolled (459, 361) with delta (0, 0)
Screenshot: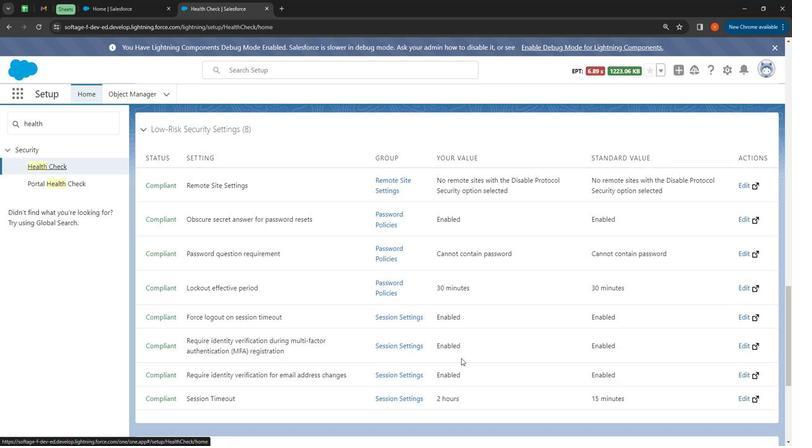 
Action: Mouse moved to (460, 356)
Screenshot: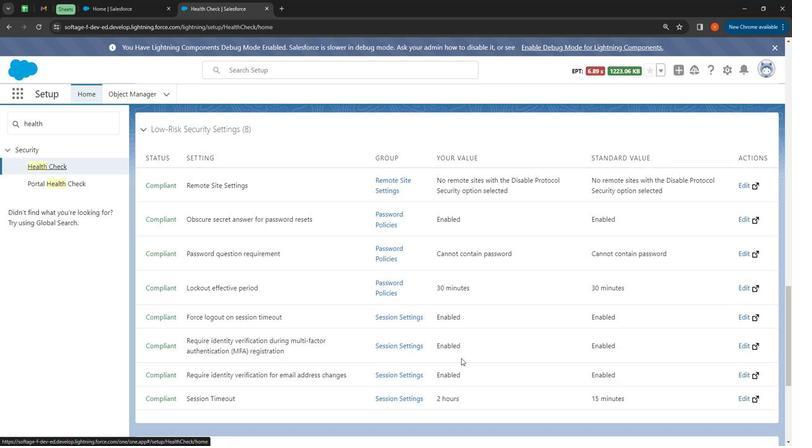 
Action: Mouse scrolled (460, 356) with delta (0, 0)
Screenshot: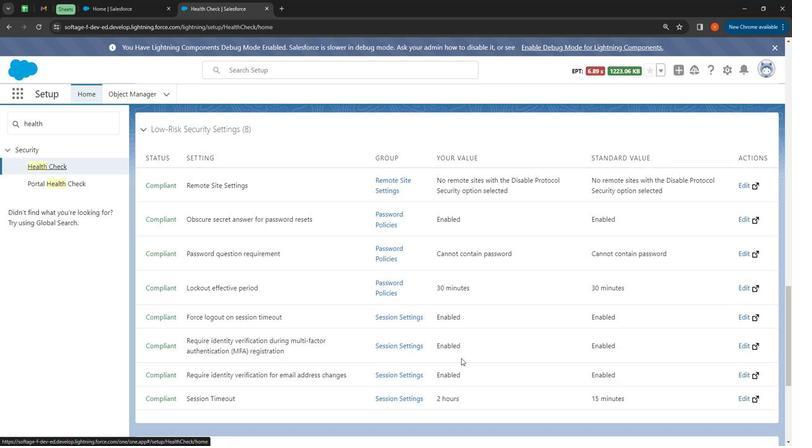 
Action: Mouse moved to (463, 348)
Screenshot: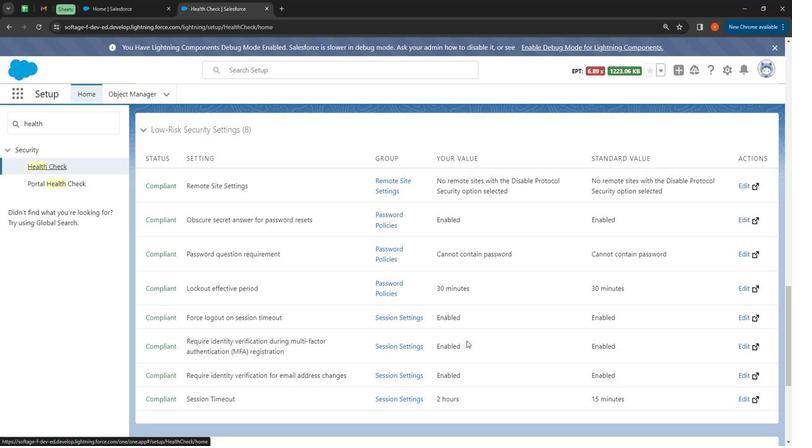 
Action: Mouse scrolled (463, 348) with delta (0, 0)
Screenshot: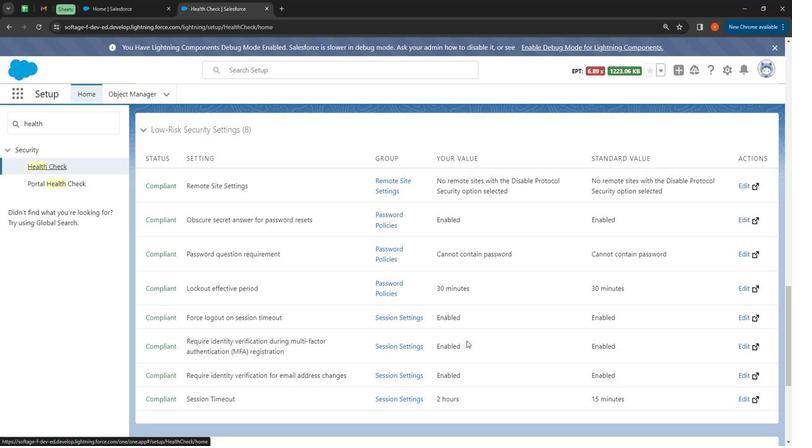 
Action: Mouse moved to (464, 343)
Screenshot: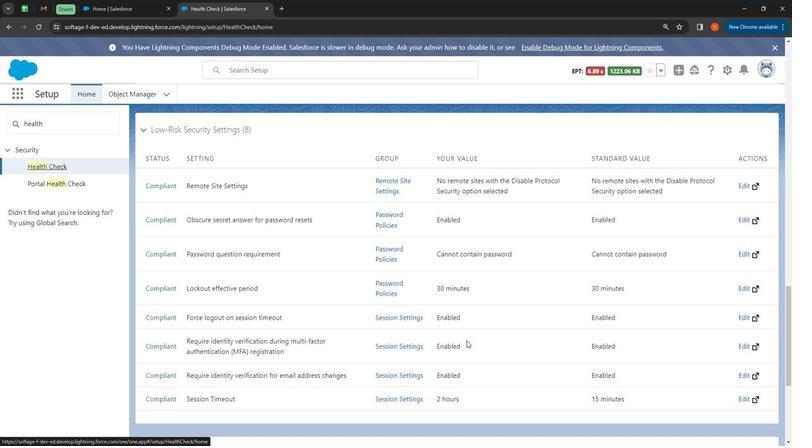 
Action: Mouse scrolled (464, 343) with delta (0, 0)
Screenshot: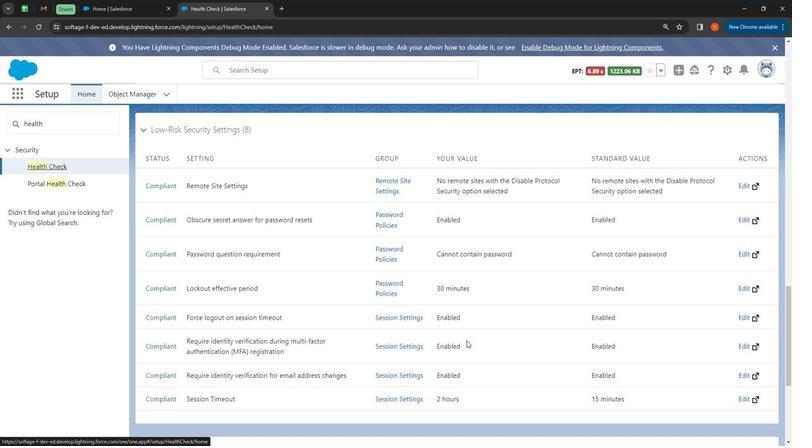 
Action: Mouse moved to (429, 341)
Screenshot: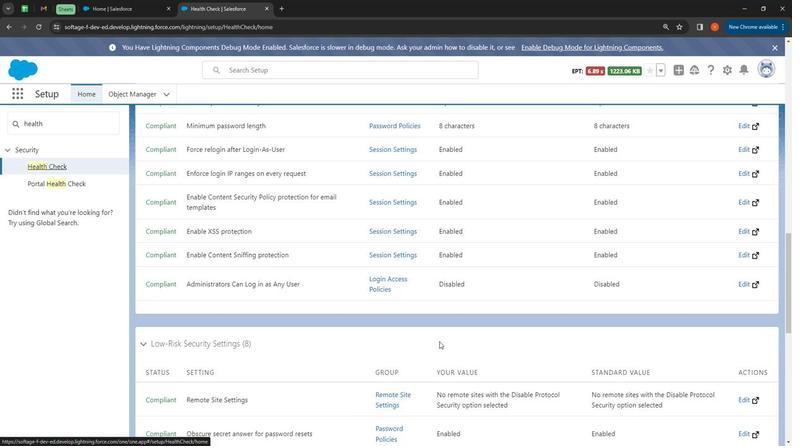 
Action: Mouse scrolled (429, 341) with delta (0, 0)
Screenshot: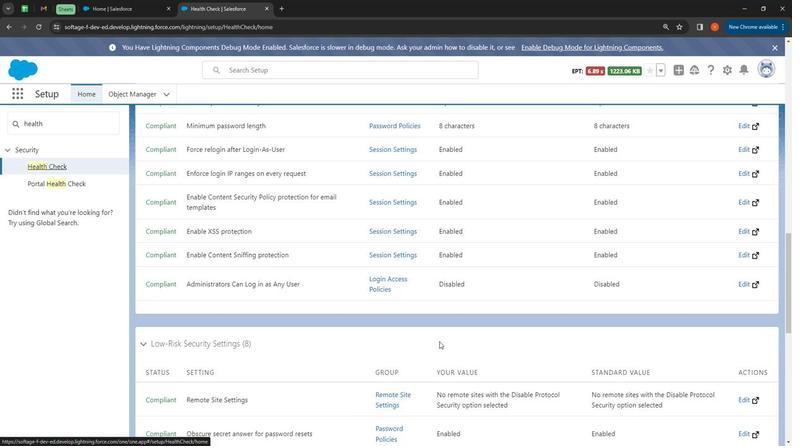 
Action: Mouse moved to (423, 338)
Screenshot: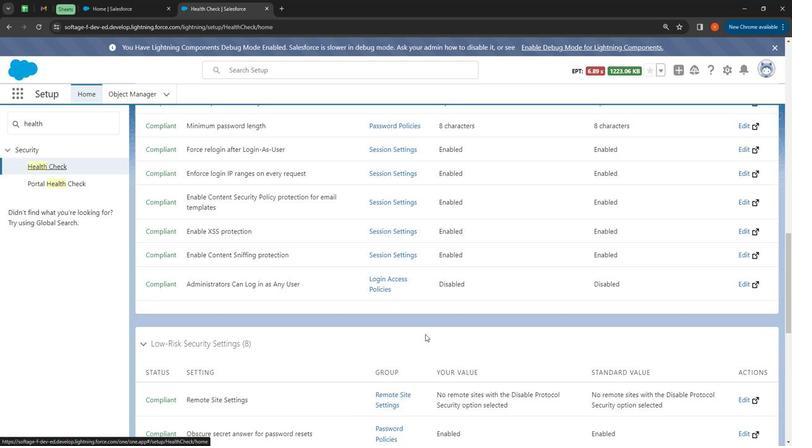 
Action: Mouse scrolled (423, 338) with delta (0, 0)
Screenshot: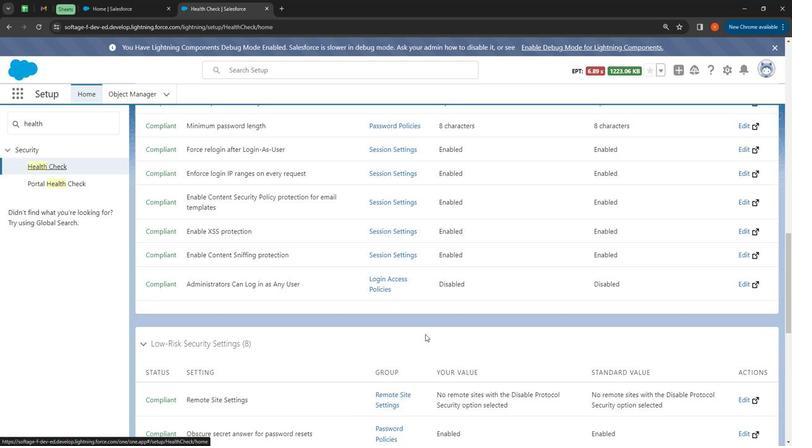 
Action: Mouse scrolled (423, 338) with delta (0, 0)
Screenshot: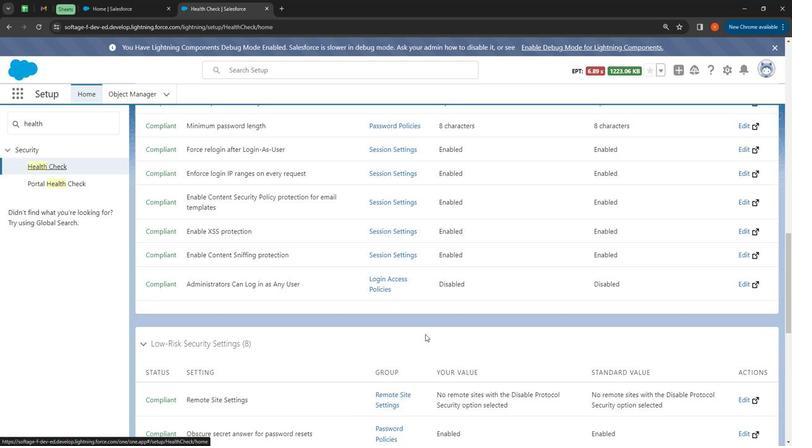 
Action: Mouse scrolled (423, 338) with delta (0, 0)
Screenshot: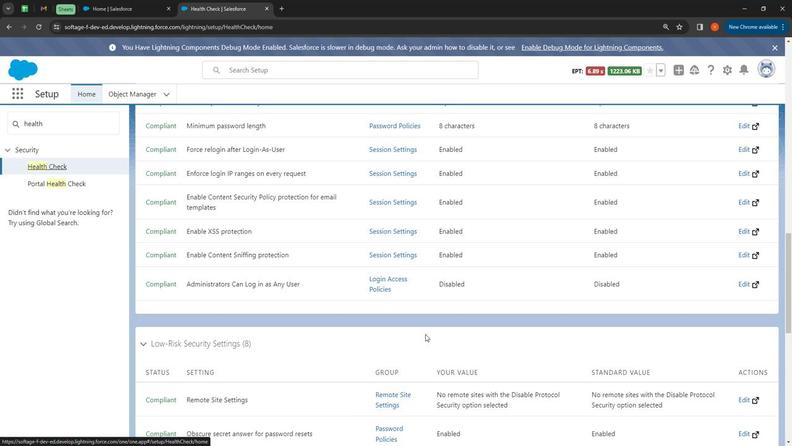 
Action: Mouse scrolled (423, 338) with delta (0, 0)
Screenshot: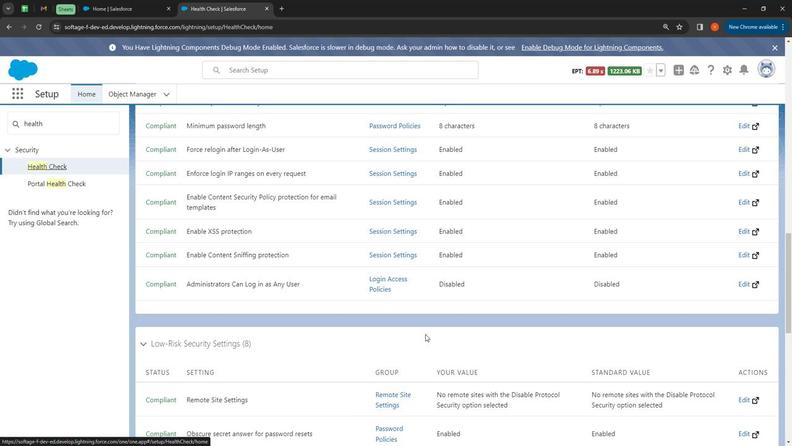 
Action: Mouse moved to (422, 336)
Screenshot: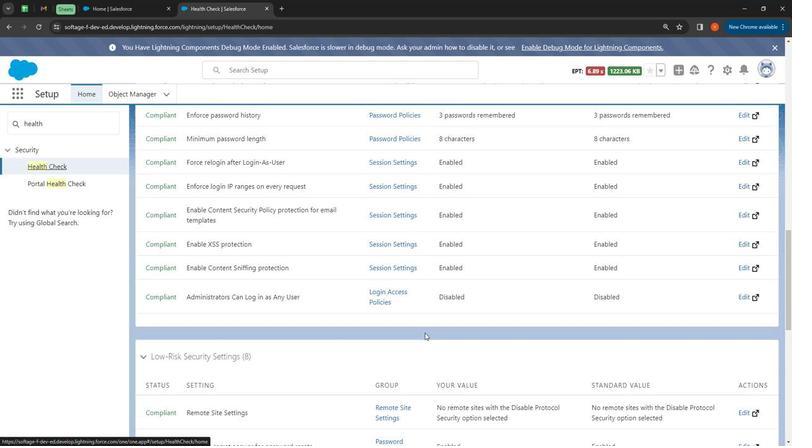 
Action: Mouse scrolled (422, 336) with delta (0, 0)
Screenshot: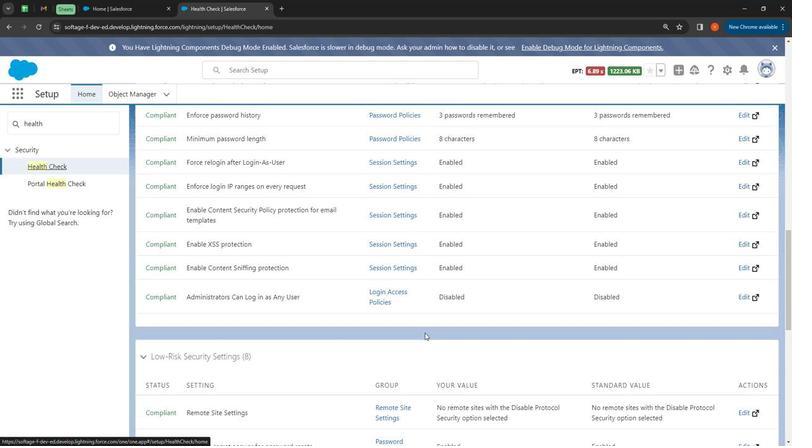 
Action: Mouse moved to (302, 308)
Screenshot: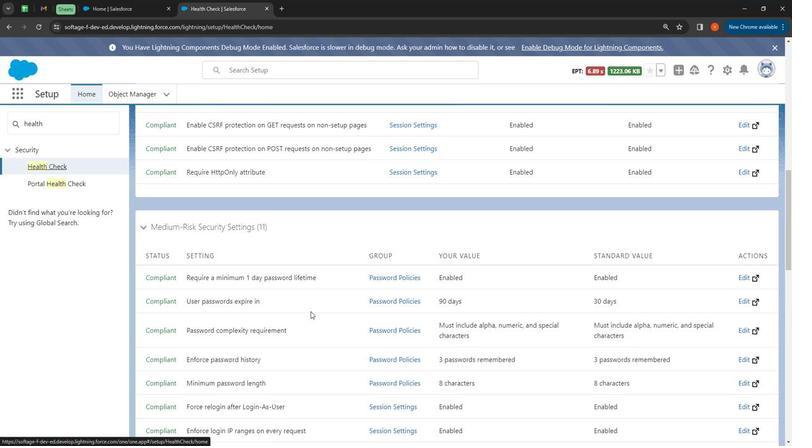 
Action: Mouse scrolled (302, 309) with delta (0, 0)
Screenshot: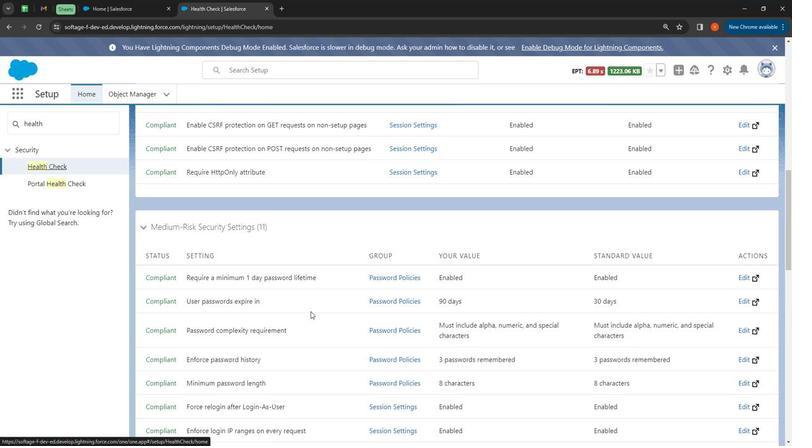 
Action: Mouse moved to (296, 300)
Screenshot: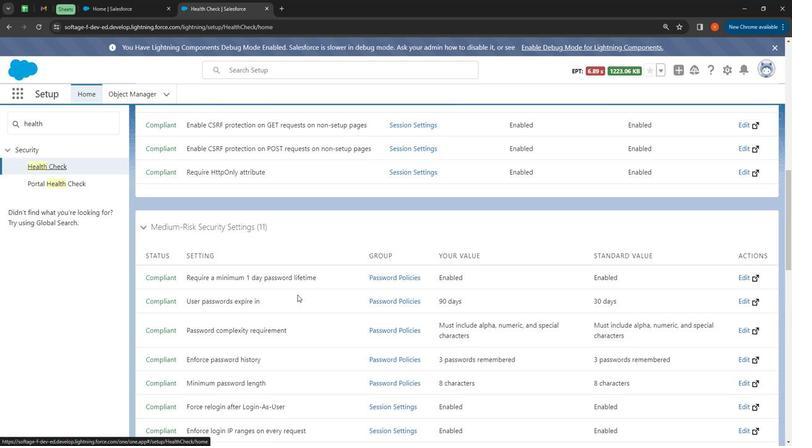 
Action: Mouse scrolled (296, 301) with delta (0, 0)
Screenshot: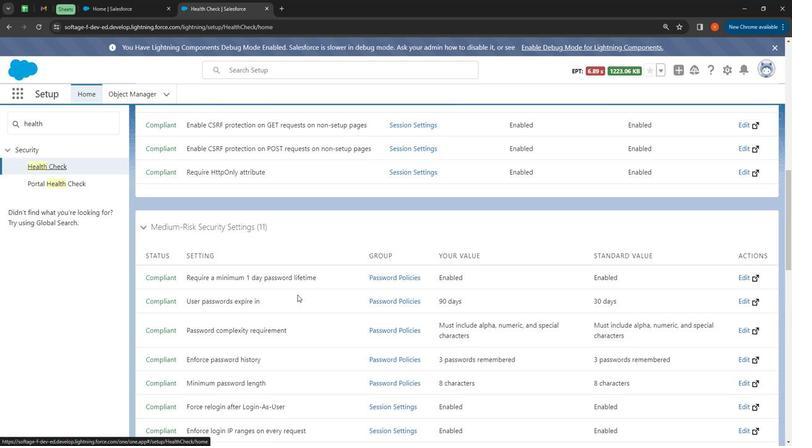 
Action: Mouse moved to (292, 292)
Screenshot: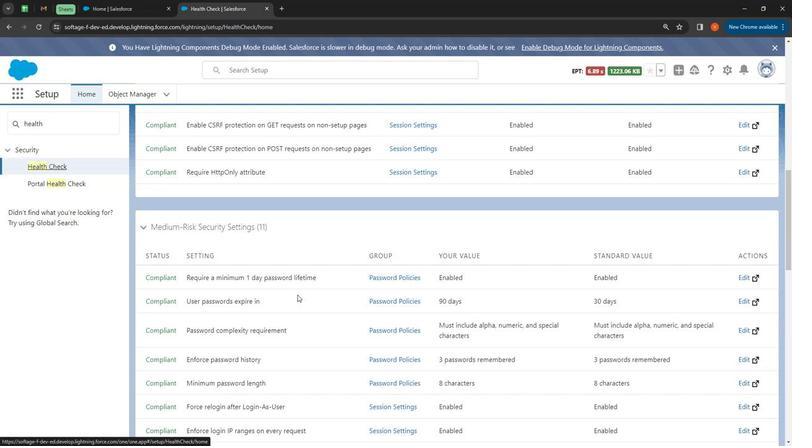 
Action: Mouse scrolled (292, 293) with delta (0, 0)
Screenshot: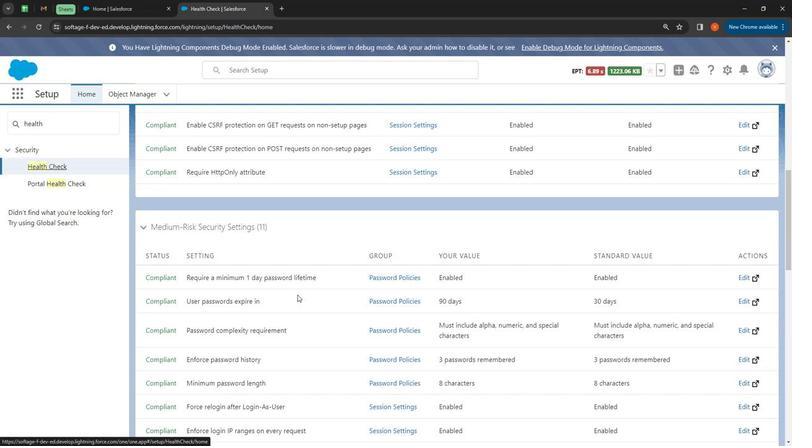 
Action: Mouse moved to (314, 260)
Screenshot: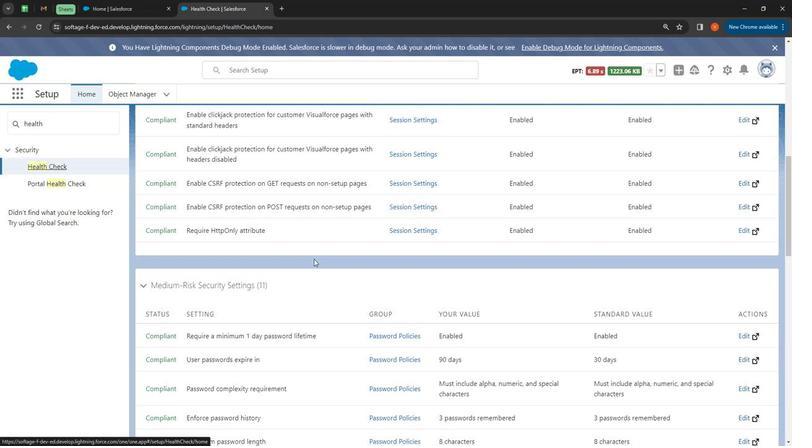 
Action: Mouse scrolled (314, 260) with delta (0, 0)
Screenshot: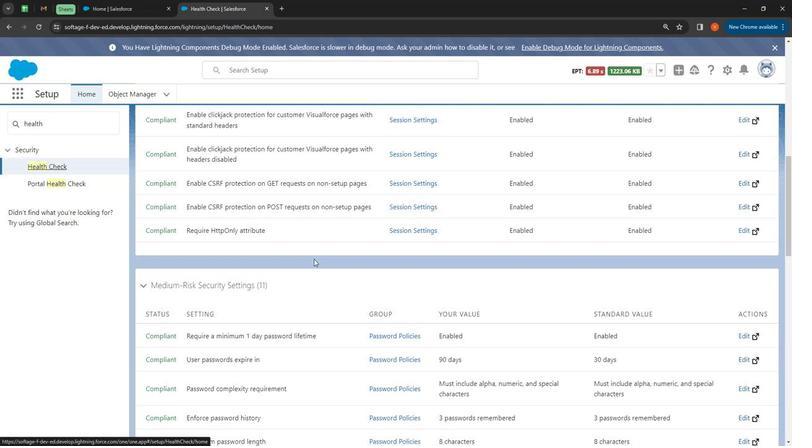 
Action: Mouse moved to (327, 255)
Screenshot: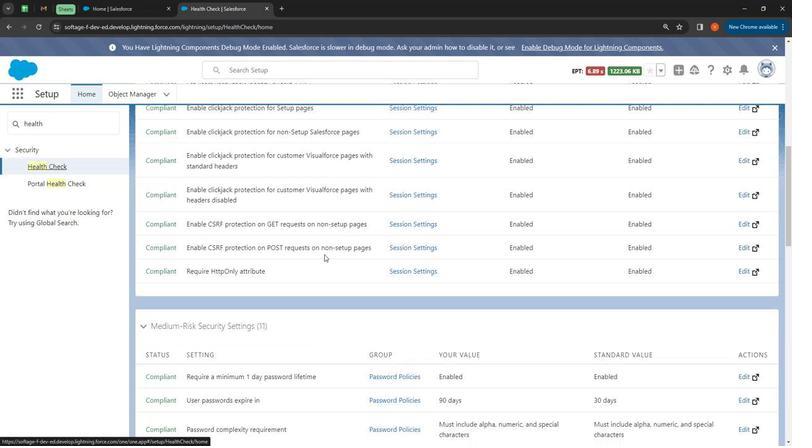 
Action: Mouse scrolled (327, 256) with delta (0, 0)
Screenshot: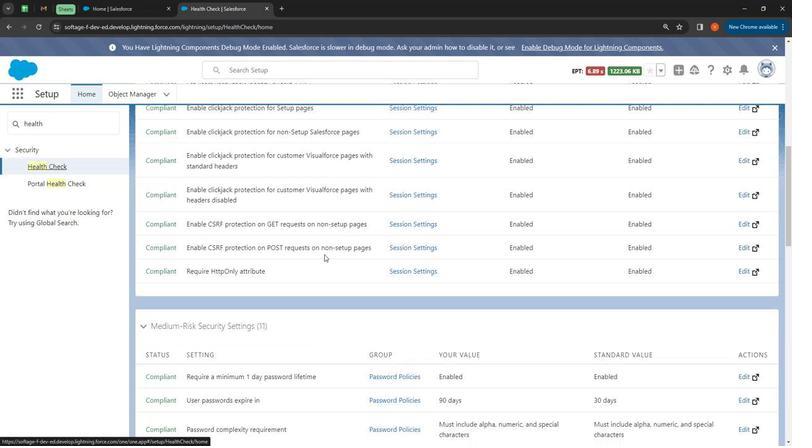 
Action: Mouse moved to (332, 253)
Screenshot: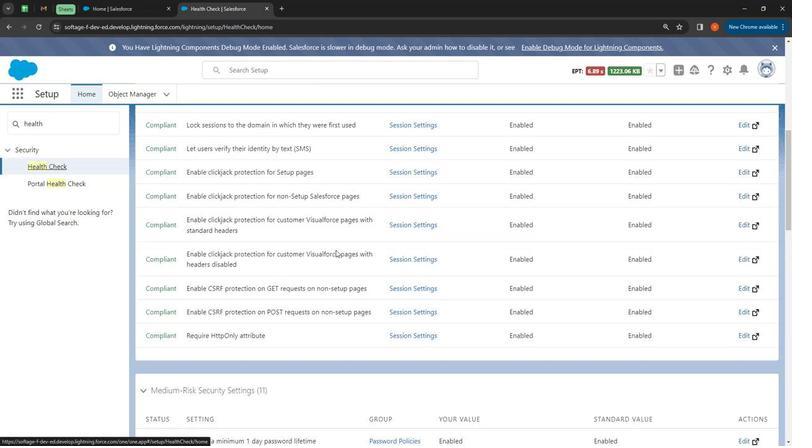 
Action: Mouse scrolled (332, 253) with delta (0, 0)
Screenshot: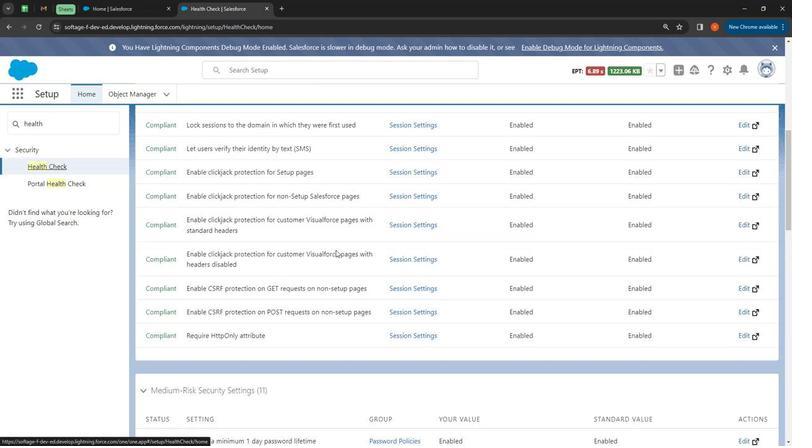 
Action: Mouse moved to (379, 260)
Screenshot: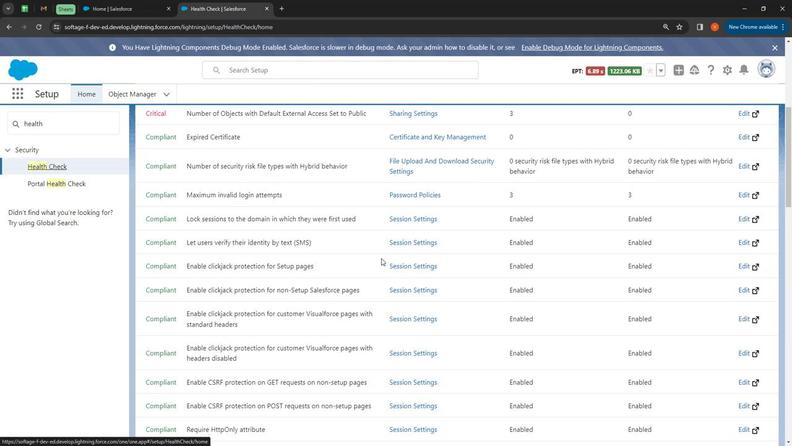 
Action: Mouse scrolled (379, 261) with delta (0, 0)
Screenshot: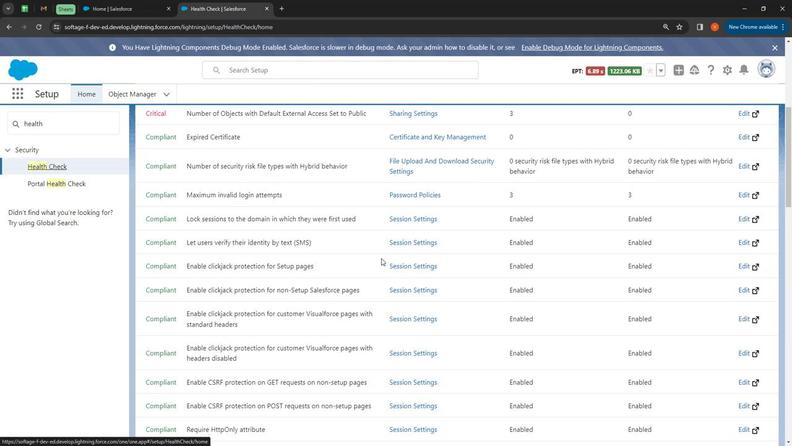 
Action: Mouse scrolled (379, 261) with delta (0, 0)
Screenshot: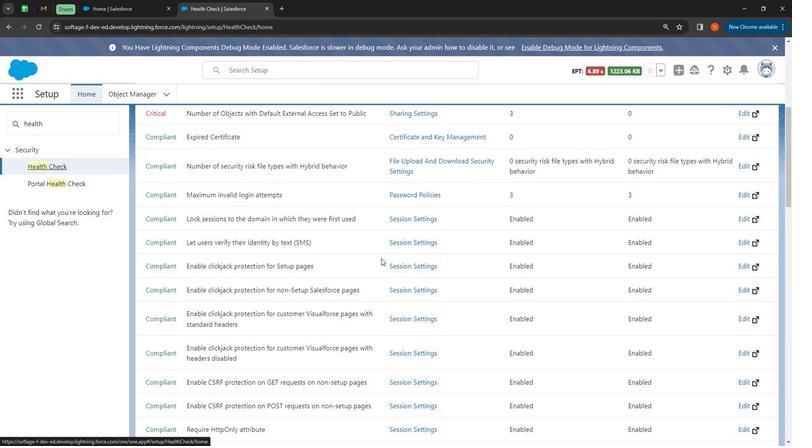 
Action: Mouse moved to (379, 260)
Screenshot: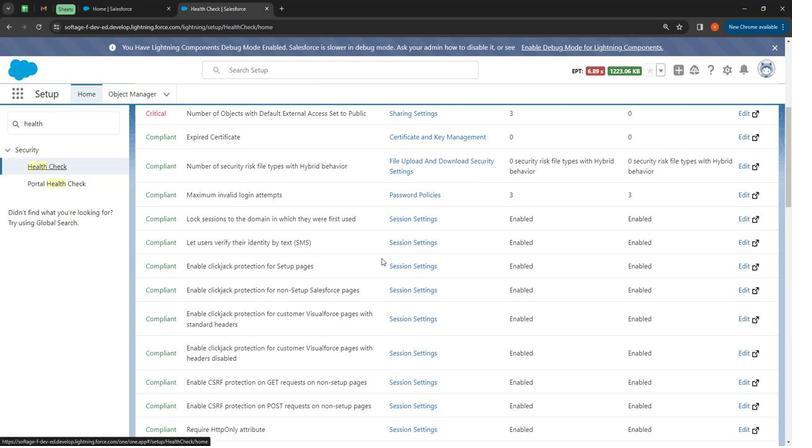 
Action: Mouse scrolled (379, 261) with delta (0, 0)
Screenshot: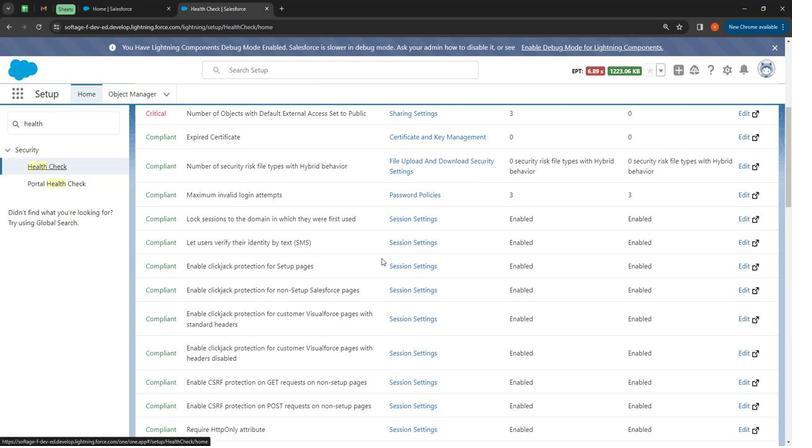 
Action: Mouse moved to (380, 260)
Screenshot: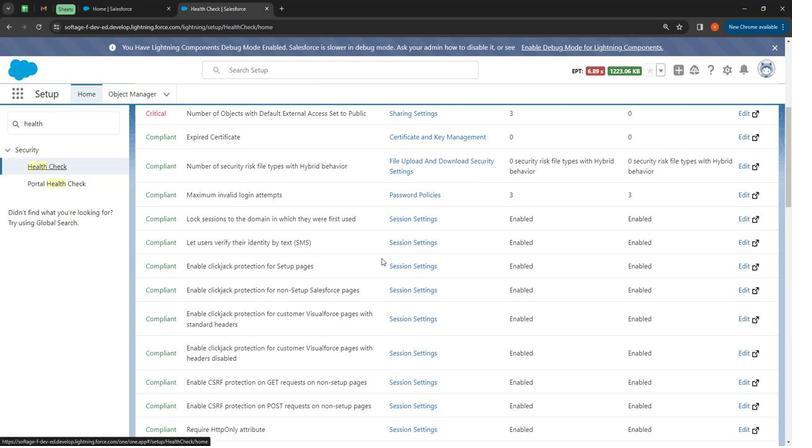 
Action: Mouse scrolled (380, 261) with delta (0, 0)
Screenshot: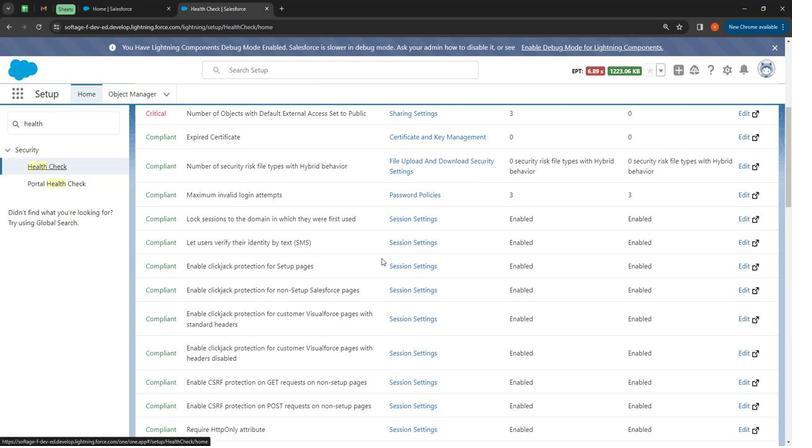 
Action: Mouse moved to (380, 260)
Screenshot: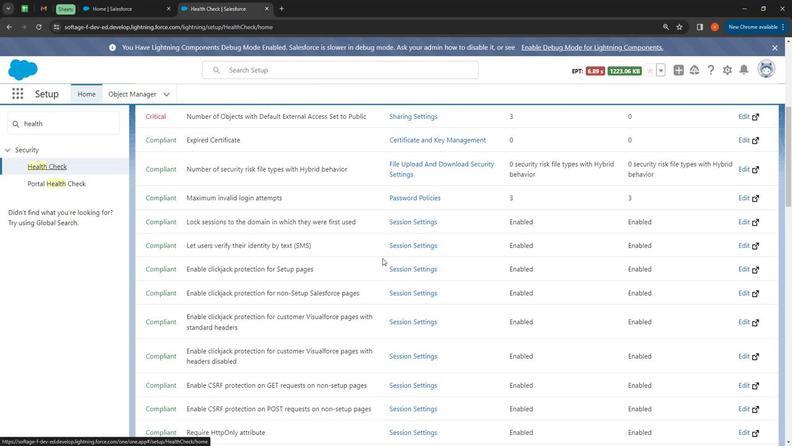 
Action: Mouse scrolled (380, 261) with delta (0, 0)
Screenshot: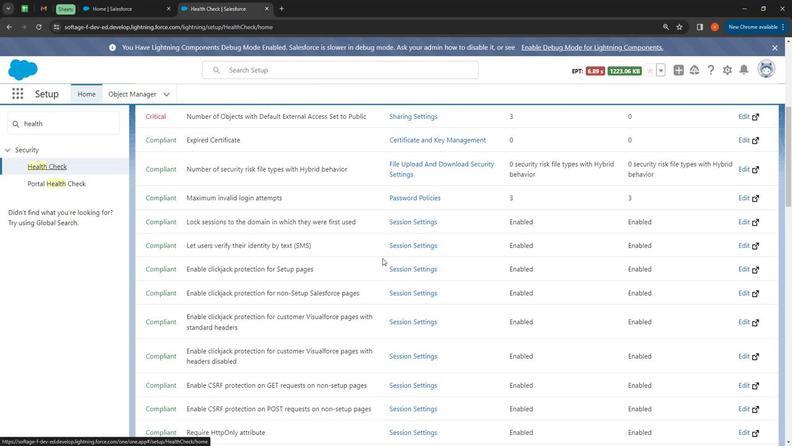 
Action: Mouse moved to (381, 259)
Screenshot: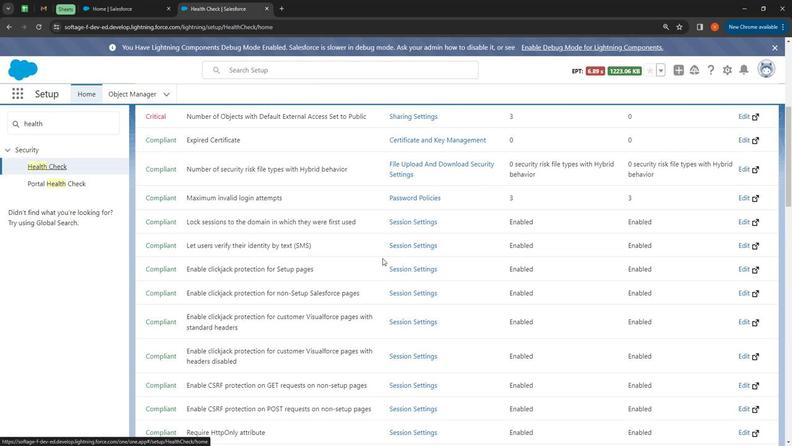 
Action: Mouse scrolled (381, 260) with delta (0, 0)
Screenshot: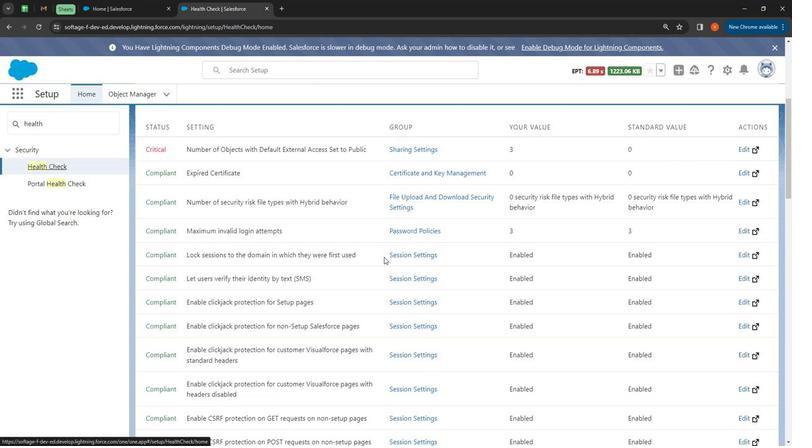
Action: Mouse moved to (496, 343)
Screenshot: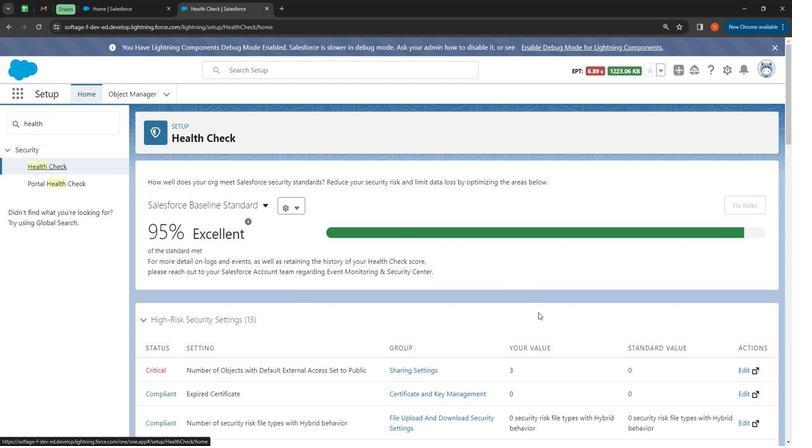 
